 Task: Add an event with the title Marketing Campaign Execution and ROI Analysis, date '2023/12/26', time 7:00 AM to 9:00 AMand add a description: The sales team reviews individual and collective sales performance against set targets and key performance indicators (KPIs). They analyze sales metrics, revenue figures, conversion rates, and other relevant data to evaluate progress and identify areas for improvement. This performance review helps identify successful strategies and areas that require adjustment or additional support._x000D_
_x000D_
, put the event into Blue category . Add location for the event as: 789 Rua Santa Catarina, Porto, Portugal, logged in from the account softage.5@softage.netand send the event invitation to softage.8@softage.net and softage.9@softage.net. Set a reminder for the event 15 minutes before
Action: Mouse moved to (116, 137)
Screenshot: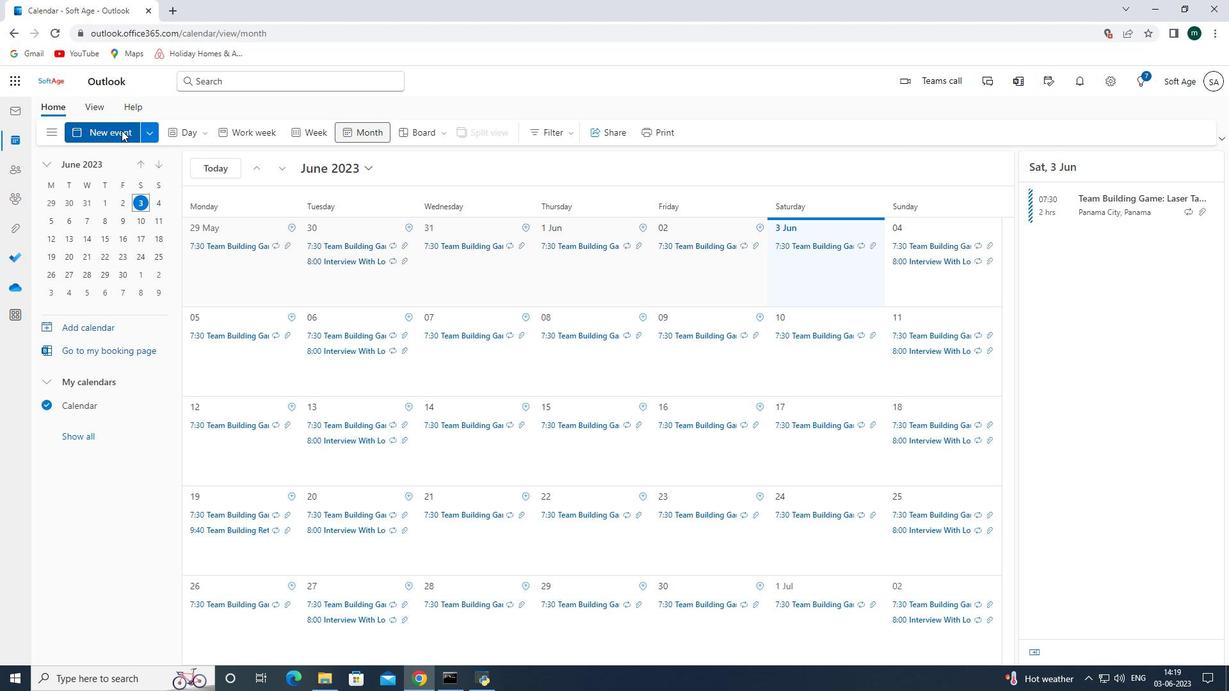 
Action: Mouse pressed left at (116, 137)
Screenshot: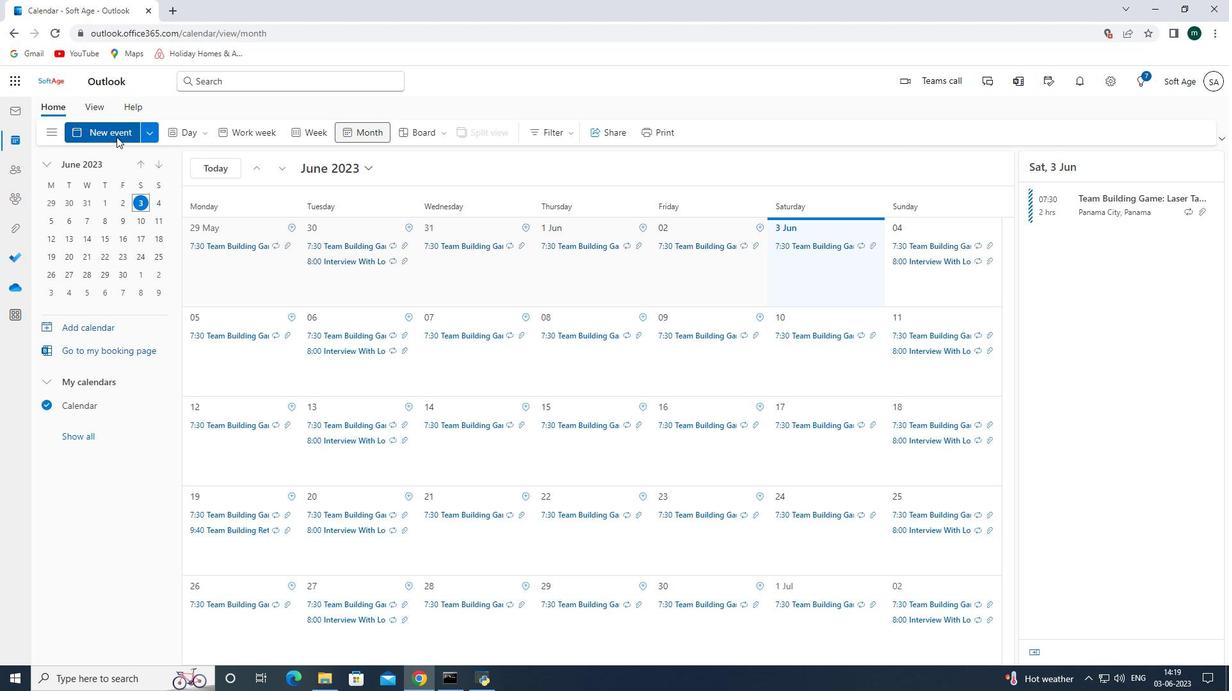 
Action: Mouse moved to (360, 213)
Screenshot: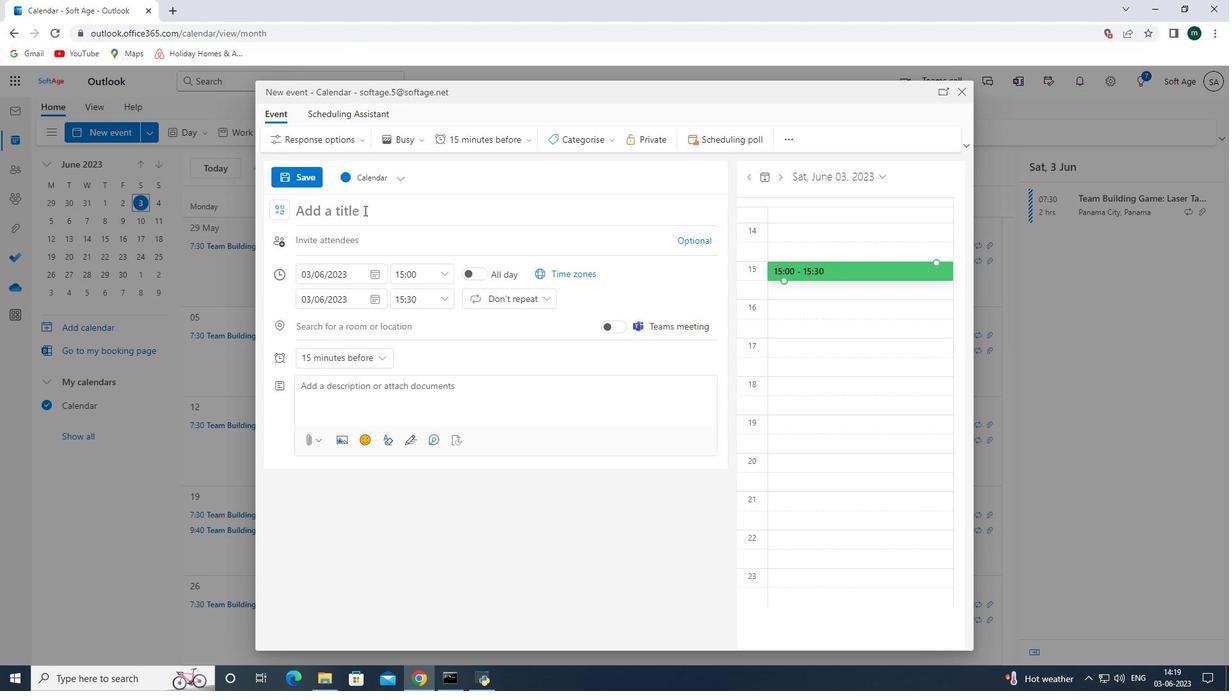 
Action: Mouse pressed left at (360, 213)
Screenshot: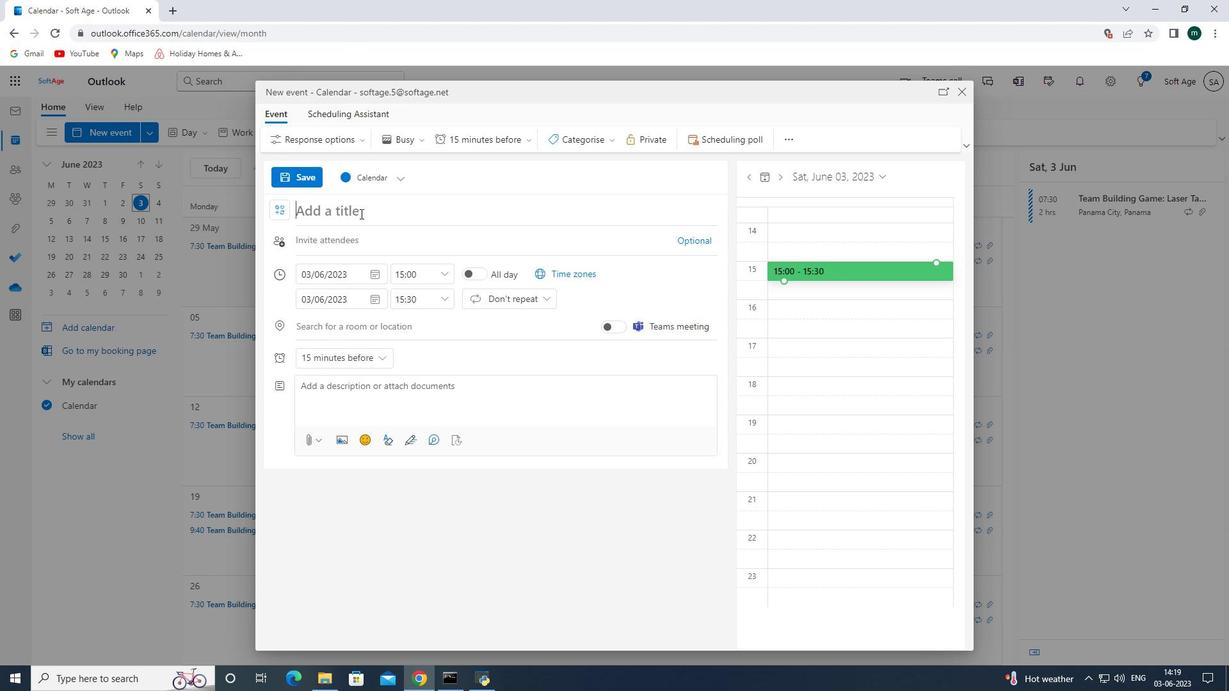 
Action: Key pressed <Key.shift><Key.shift><Key.shift><Key.shift><Key.shift><Key.shift><Key.shift><Key.shift><Key.shift><Key.shift><Key.shift><Key.shift><Key.shift><Key.shift><Key.shift><Key.shift><Key.shift><Key.shift><Key.shift><Key.shift><Key.shift><Key.shift><Key.shift><Key.shift><Key.shift><Key.shift><Key.shift><Key.shift><Key.shift><Key.shift><Key.shift><Key.shift><Key.shift><Key.shift><Key.shift><Key.shift><Key.shift><Key.shift><Key.shift><Key.shift><Key.shift><Key.shift><Key.shift><Key.shift><Key.shift><Key.shift><Key.shift><Key.shift><Key.shift><Key.shift><Key.shift><Key.shift><Key.shift><Key.shift><Key.shift><Key.shift><Key.shift><Key.shift><Key.shift><Key.shift><Key.shift><Key.shift><Key.shift><Key.shift><Key.shift><Key.shift><Key.shift><Key.shift><Key.shift><Key.shift><Key.shift>Marketing<Key.space><Key.shift>Campaign<Key.space><Key.shift><Key.shift><Key.shift><Key.shift><Key.shift><Key.shift><Key.shift><Key.shift><Key.shift><Key.shift>Exc<Key.backspace>ecution<Key.space>and<Key.space><Key.shift><Key.shift><Key.shift><Key.shift><Key.shift><Key.shift><Key.shift><Key.shift><Key.shift><Key.shift><Key.shift><Key.shift><Key.shift>Roi<Key.backspace><Key.backspace><Key.shift>O<Key.shift>I<Key.space><Key.shift><Key.shift><Key.shift><Key.shift><Key.shift><Key.shift><Key.shift><Key.shift><Key.shift><Key.shift><Key.shift><Key.shift><Key.shift><Key.shift><Key.shift><Key.shift><Key.shift><Key.shift><Key.shift><Key.shift><Key.shift><Key.shift><Key.shift><Key.shift><Key.shift><Key.shift><Key.shift><Key.shift><Key.shift><Key.shift><Key.shift>Analyis<Key.space><Key.left><Key.left><Key.left>s<Key.right><Key.right><Key.right><Key.right><Key.right><Key.right><Key.right><Key.right><Key.right><Key.right><Key.right>
Screenshot: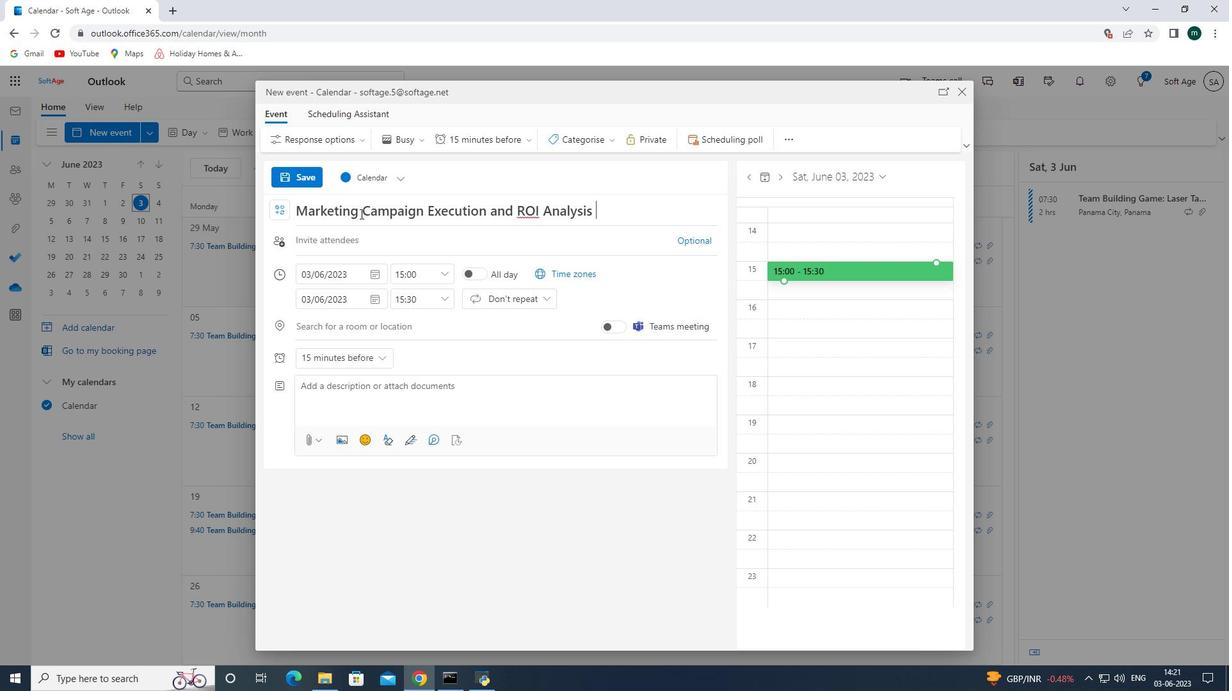 
Action: Mouse moved to (372, 276)
Screenshot: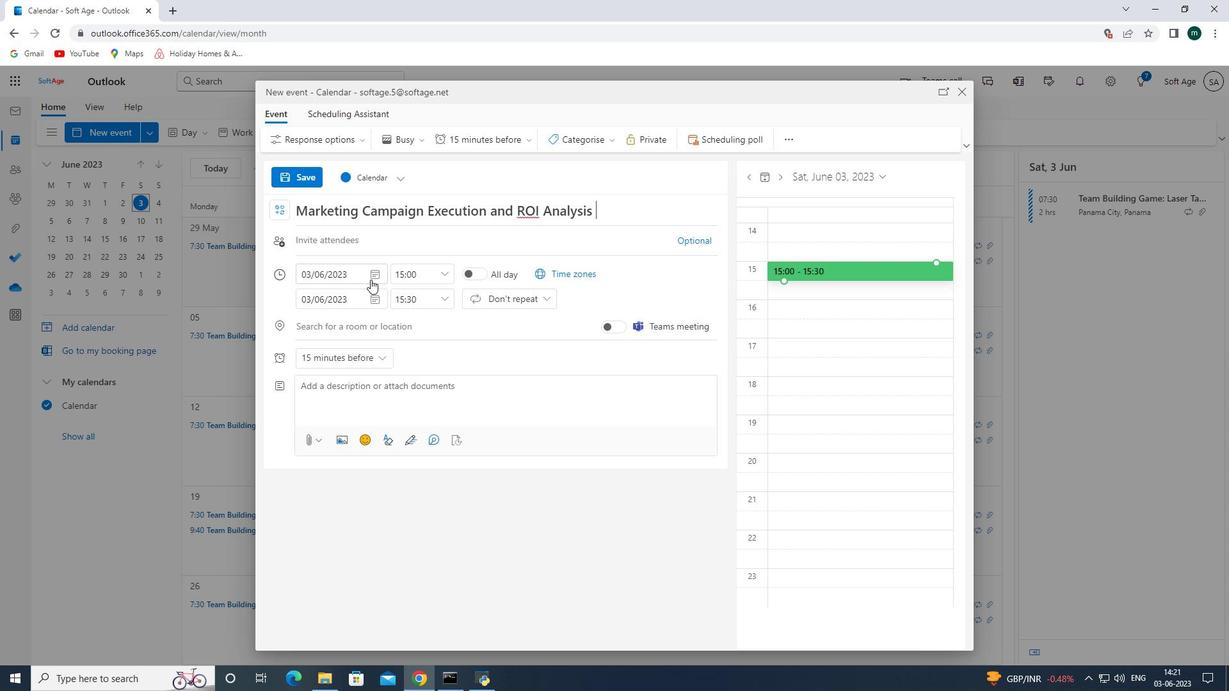
Action: Mouse pressed left at (372, 276)
Screenshot: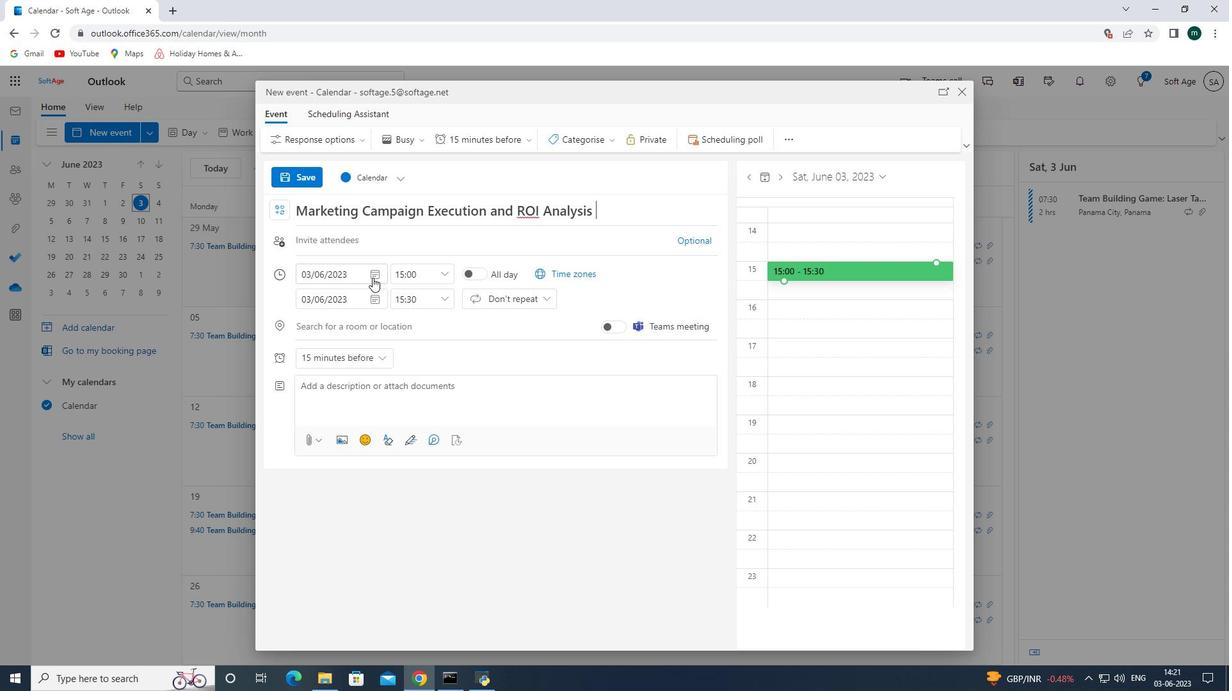 
Action: Mouse moved to (419, 304)
Screenshot: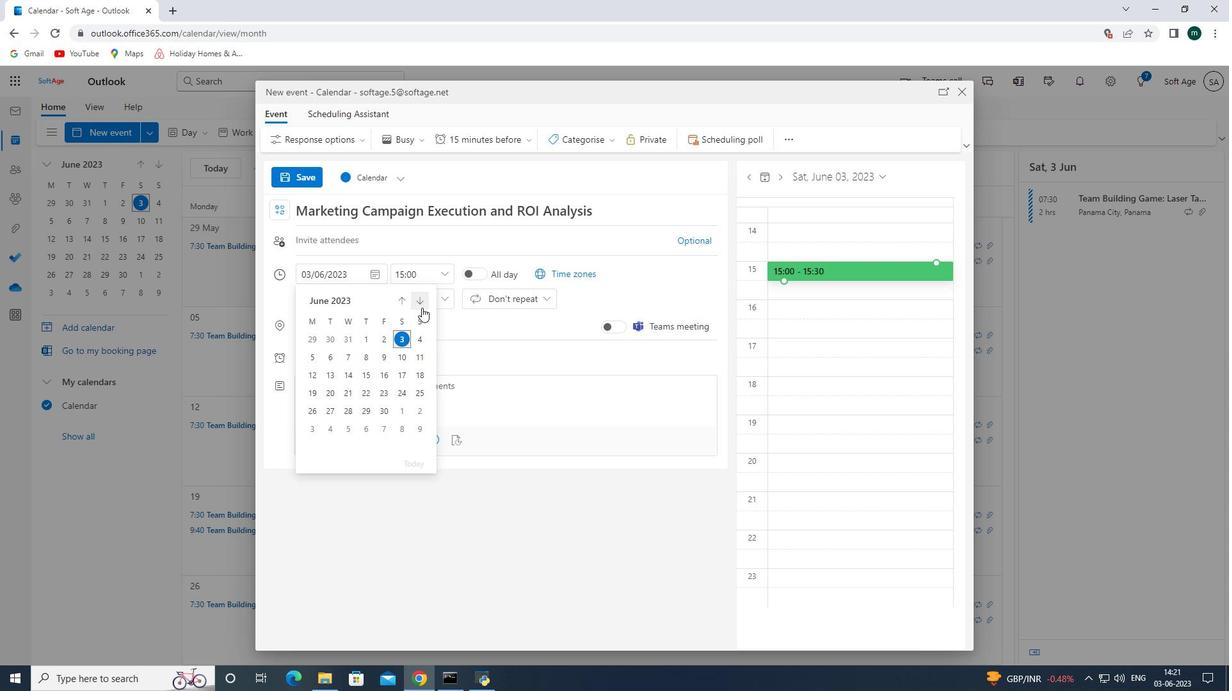 
Action: Mouse pressed left at (419, 304)
Screenshot: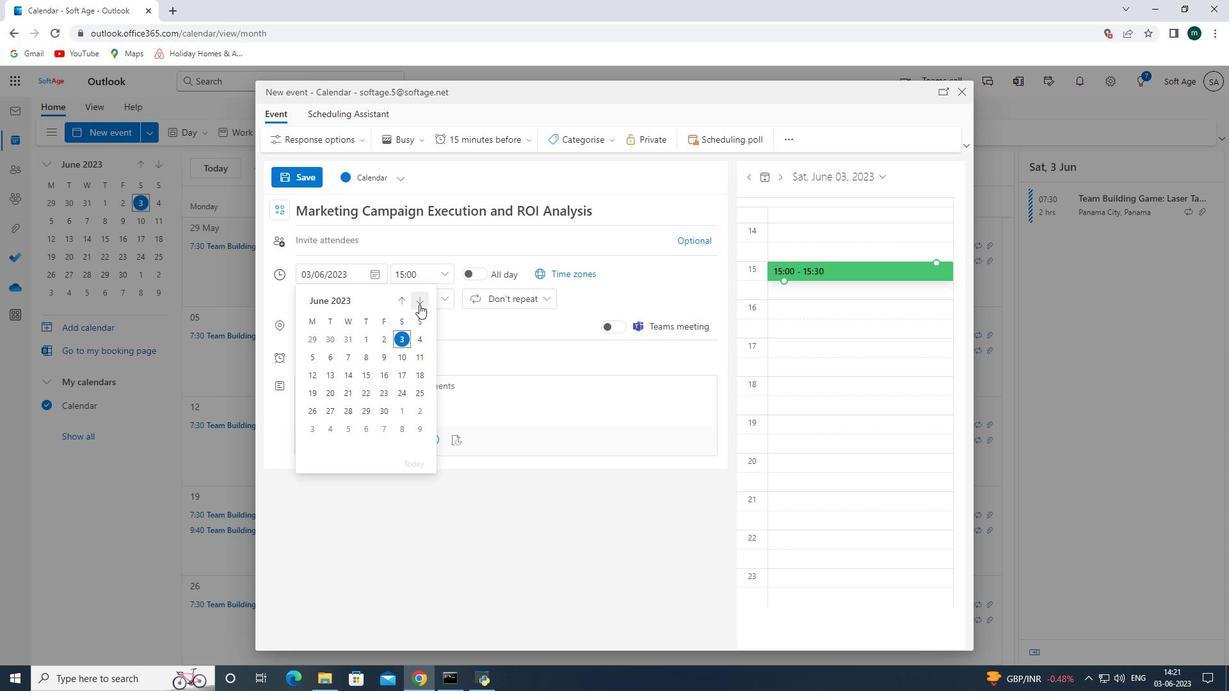 
Action: Mouse pressed left at (419, 304)
Screenshot: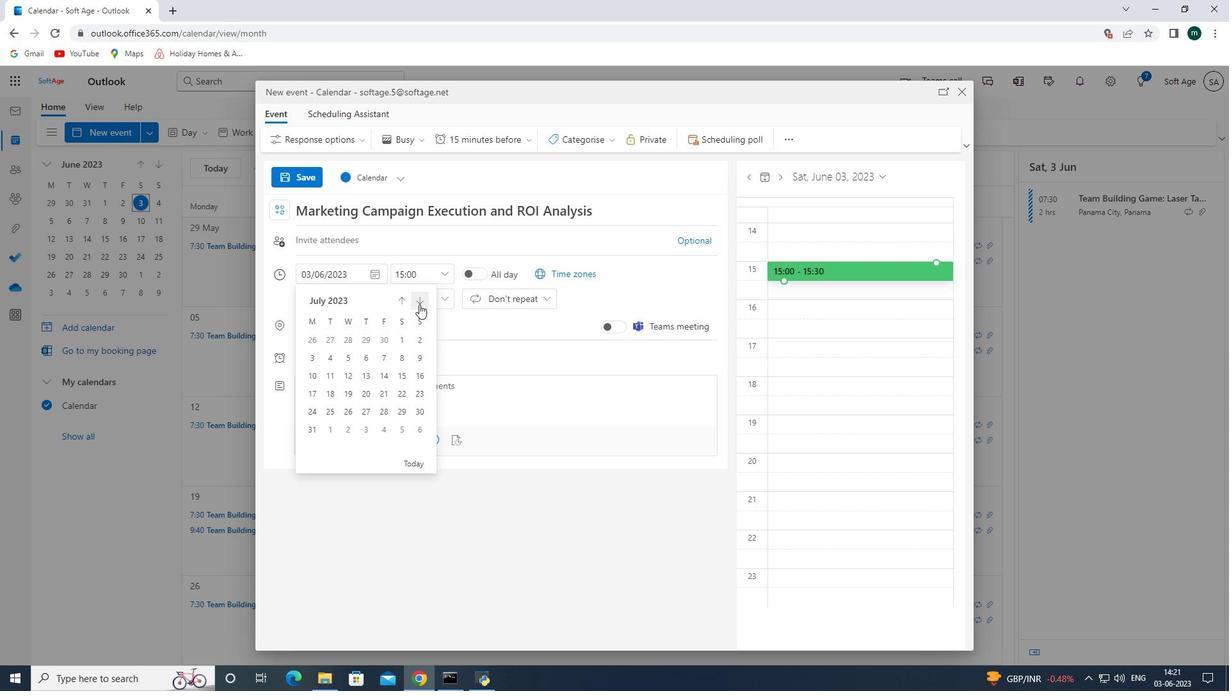 
Action: Mouse pressed left at (419, 304)
Screenshot: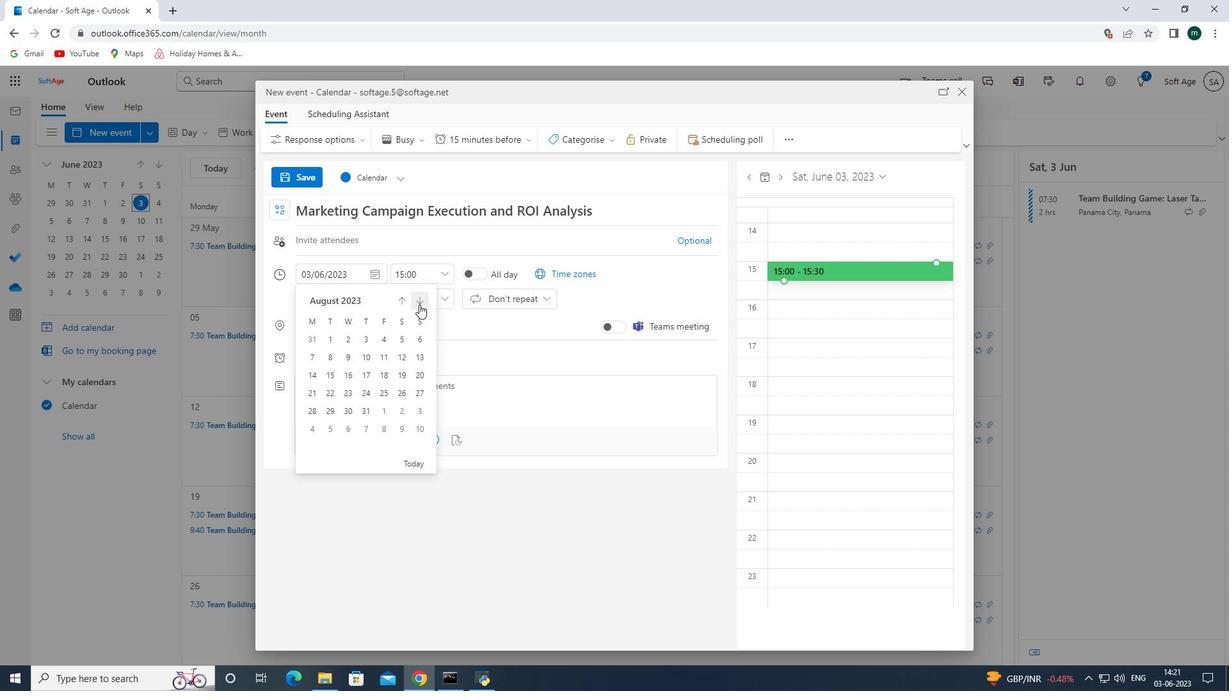 
Action: Mouse pressed left at (419, 304)
Screenshot: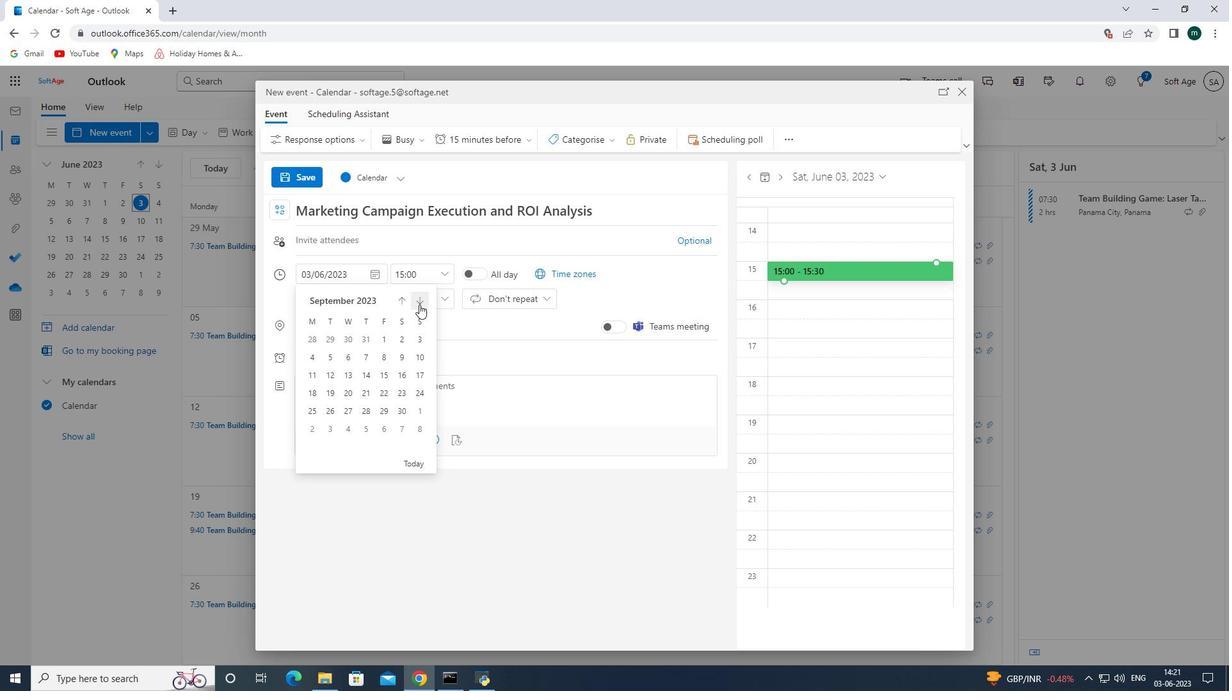 
Action: Mouse pressed left at (419, 304)
Screenshot: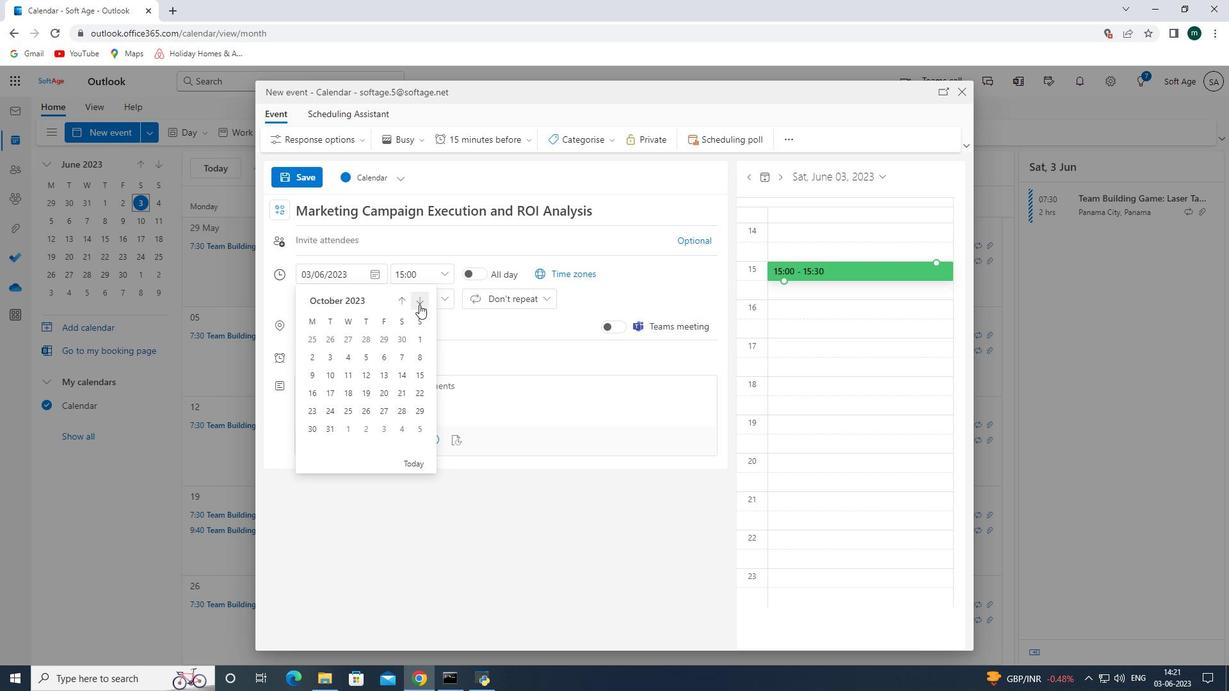 
Action: Mouse pressed left at (419, 304)
Screenshot: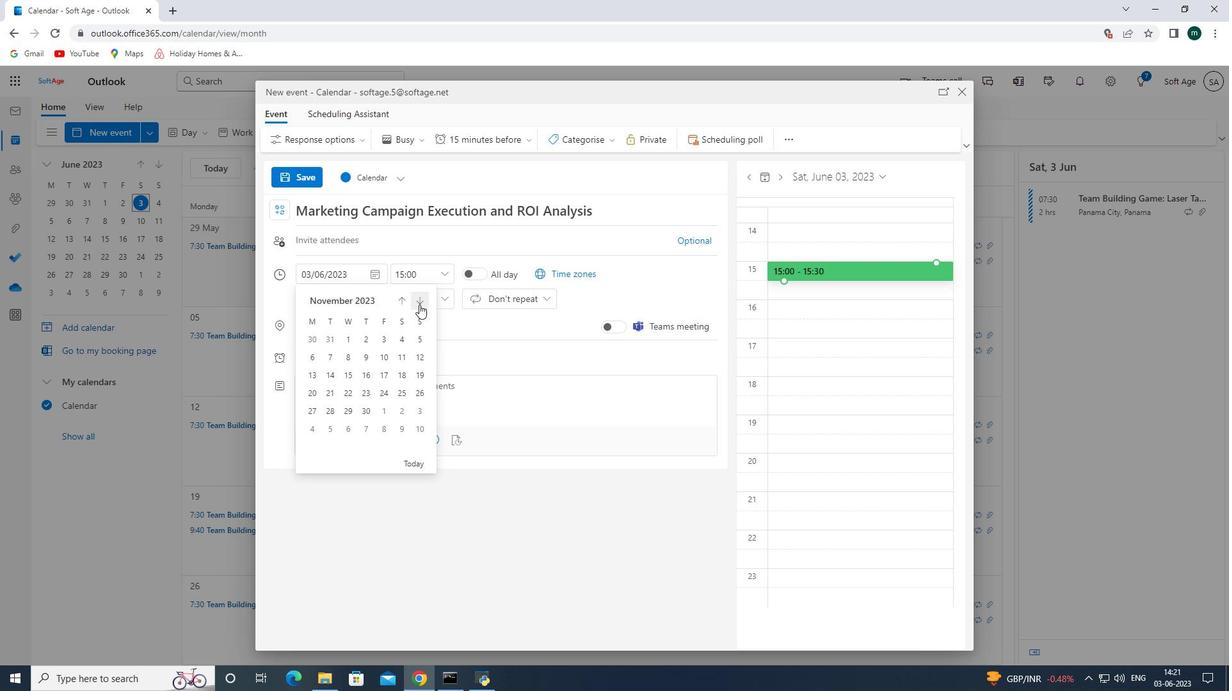 
Action: Mouse moved to (330, 410)
Screenshot: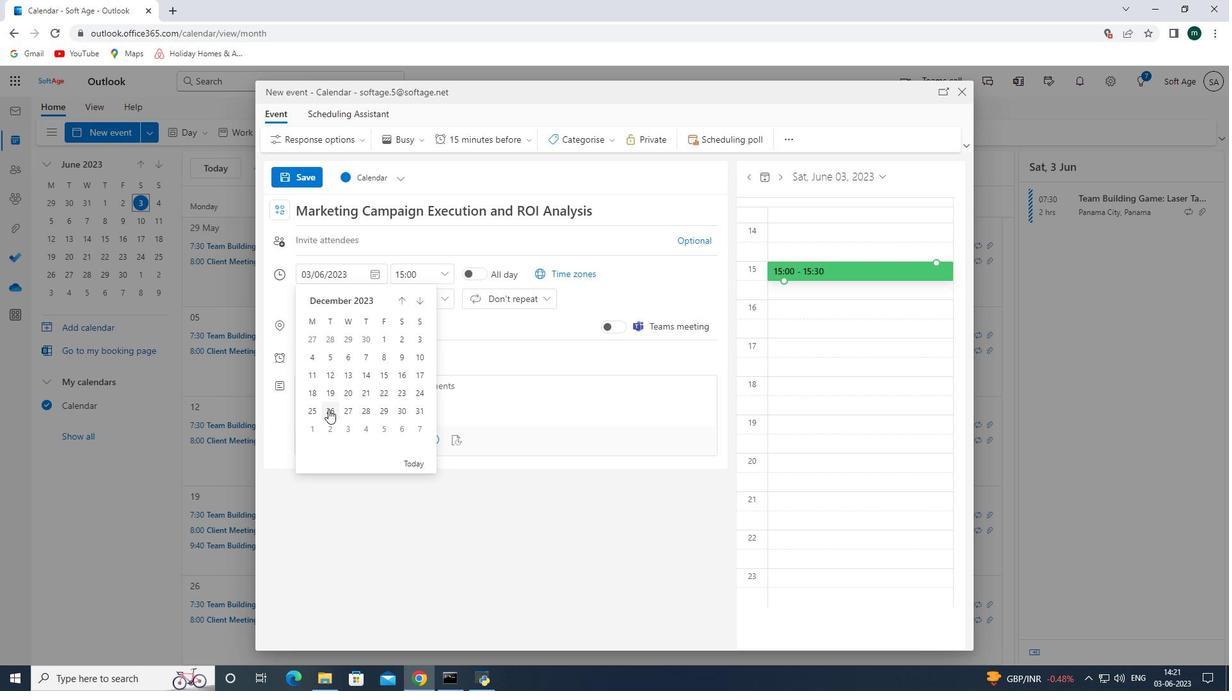 
Action: Mouse pressed left at (330, 410)
Screenshot: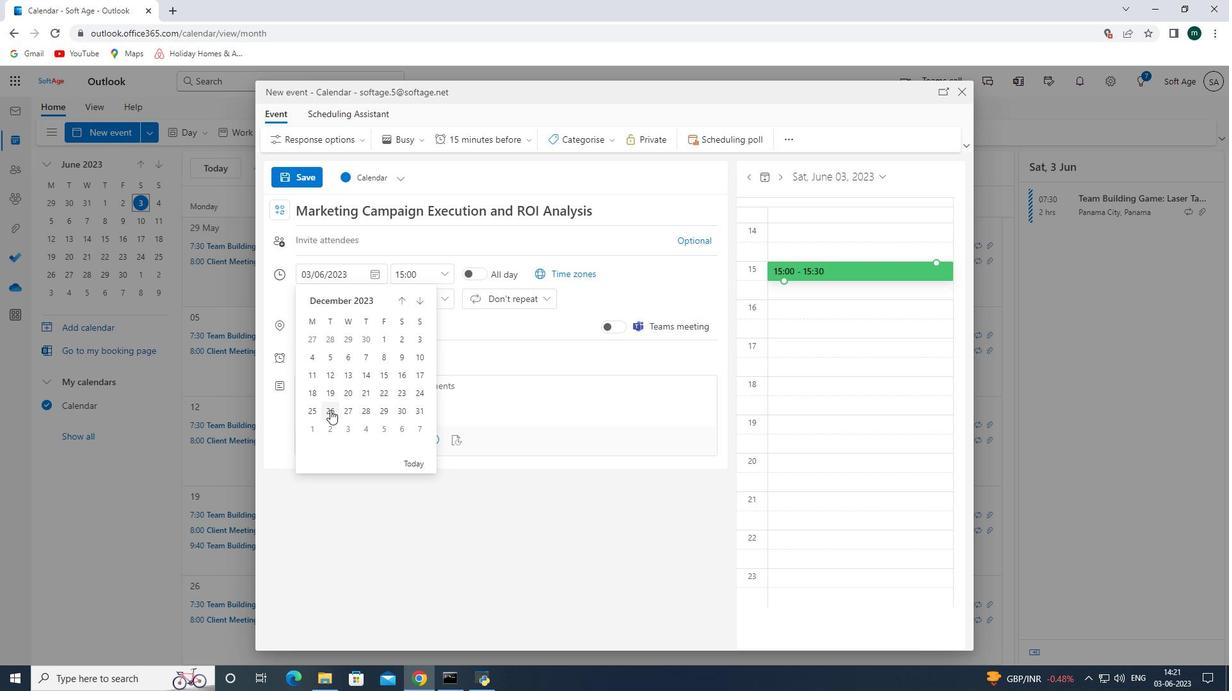 
Action: Mouse moved to (442, 274)
Screenshot: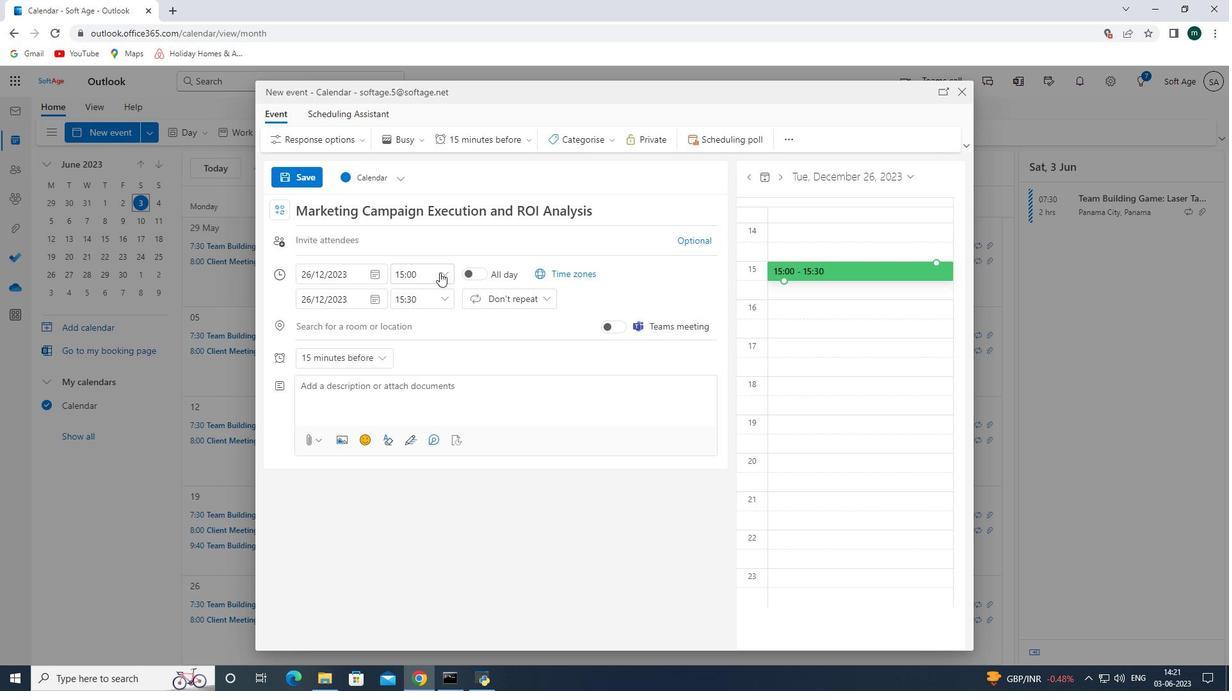 
Action: Mouse pressed left at (442, 274)
Screenshot: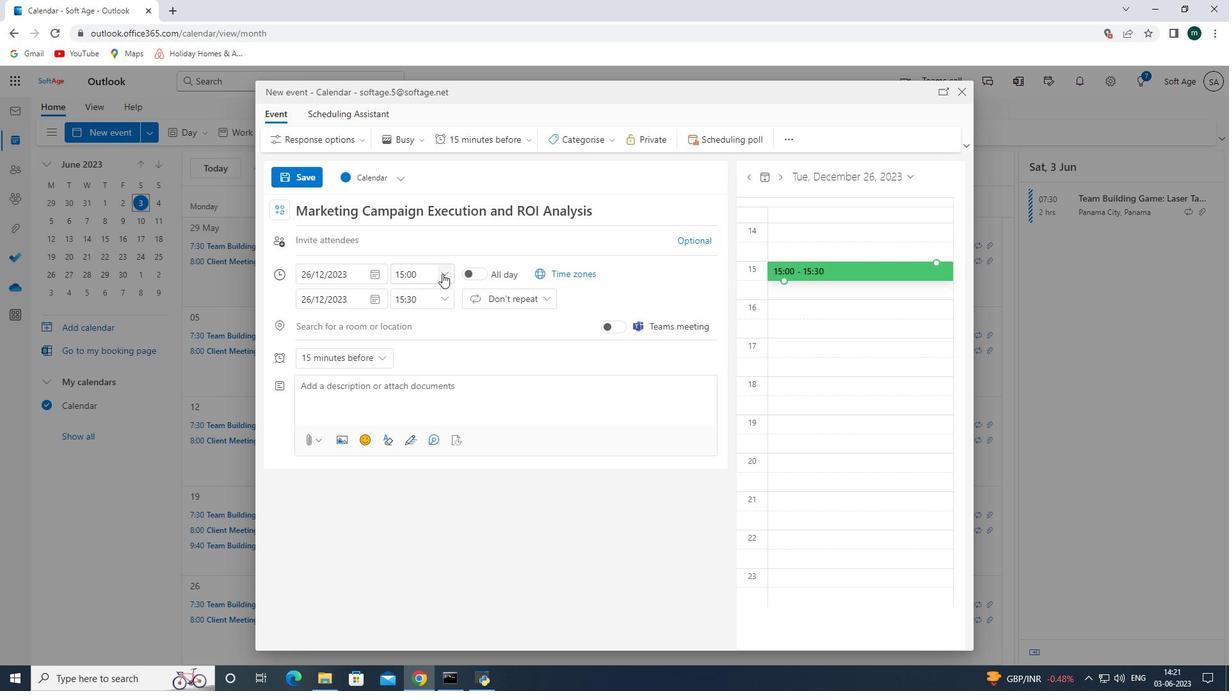 
Action: Mouse moved to (421, 327)
Screenshot: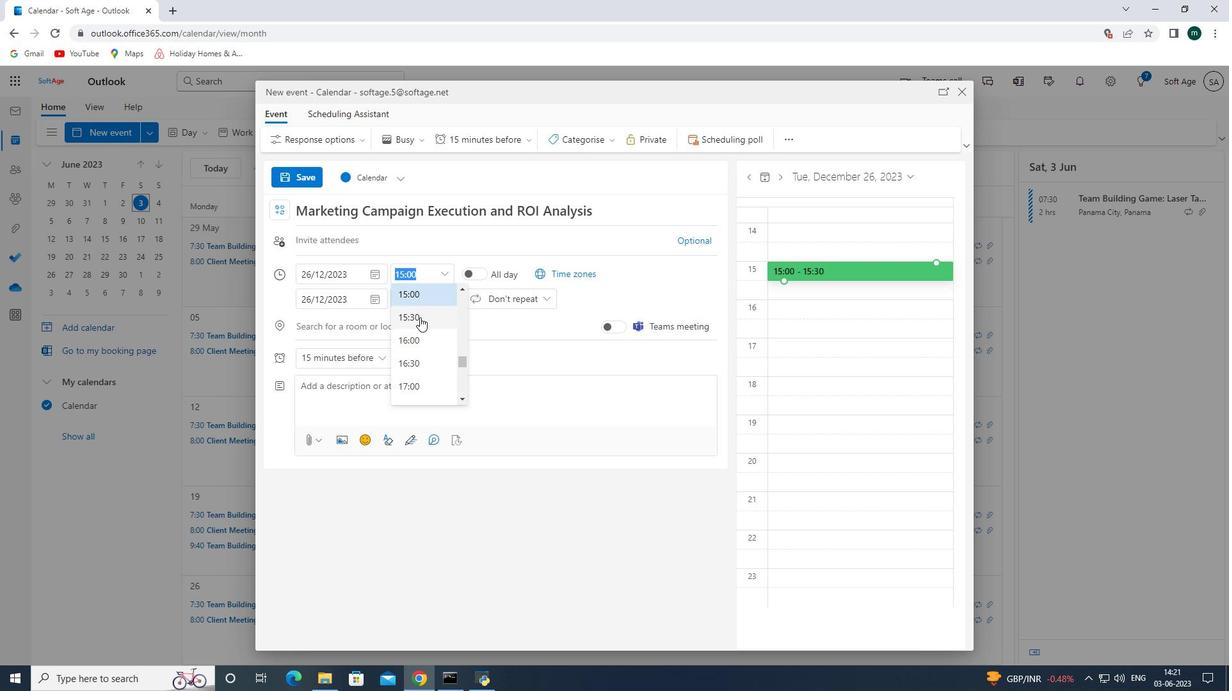 
Action: Mouse scrolled (421, 327) with delta (0, 0)
Screenshot: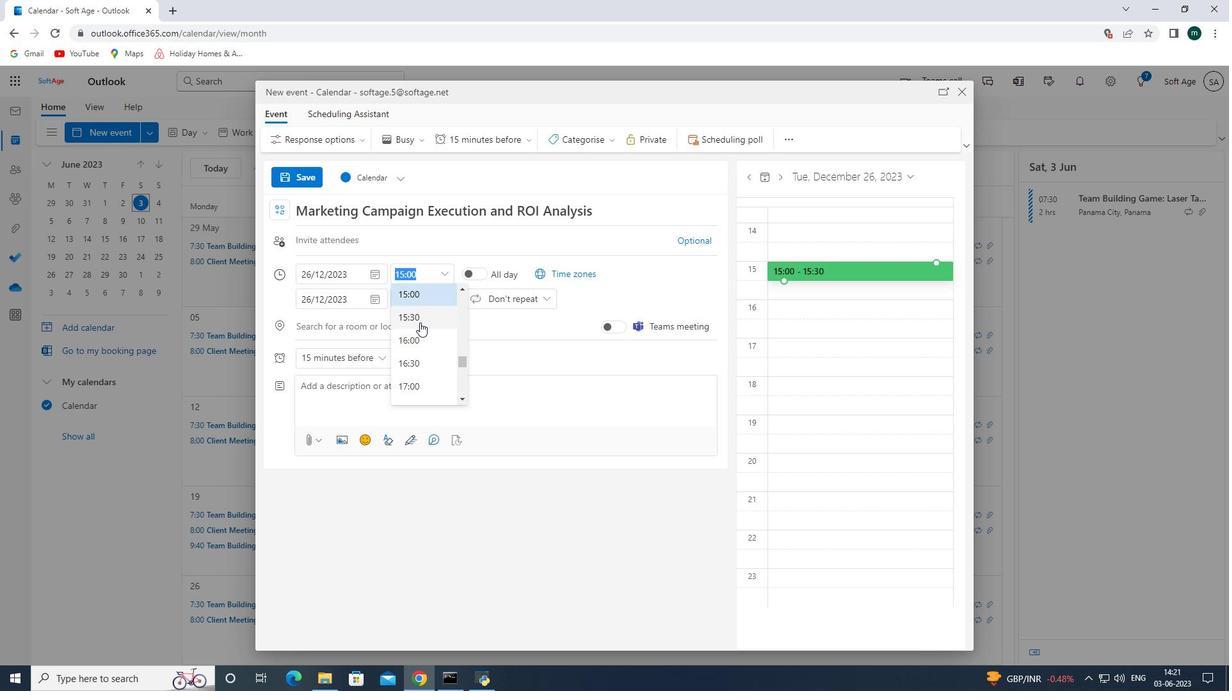 
Action: Mouse scrolled (421, 327) with delta (0, 0)
Screenshot: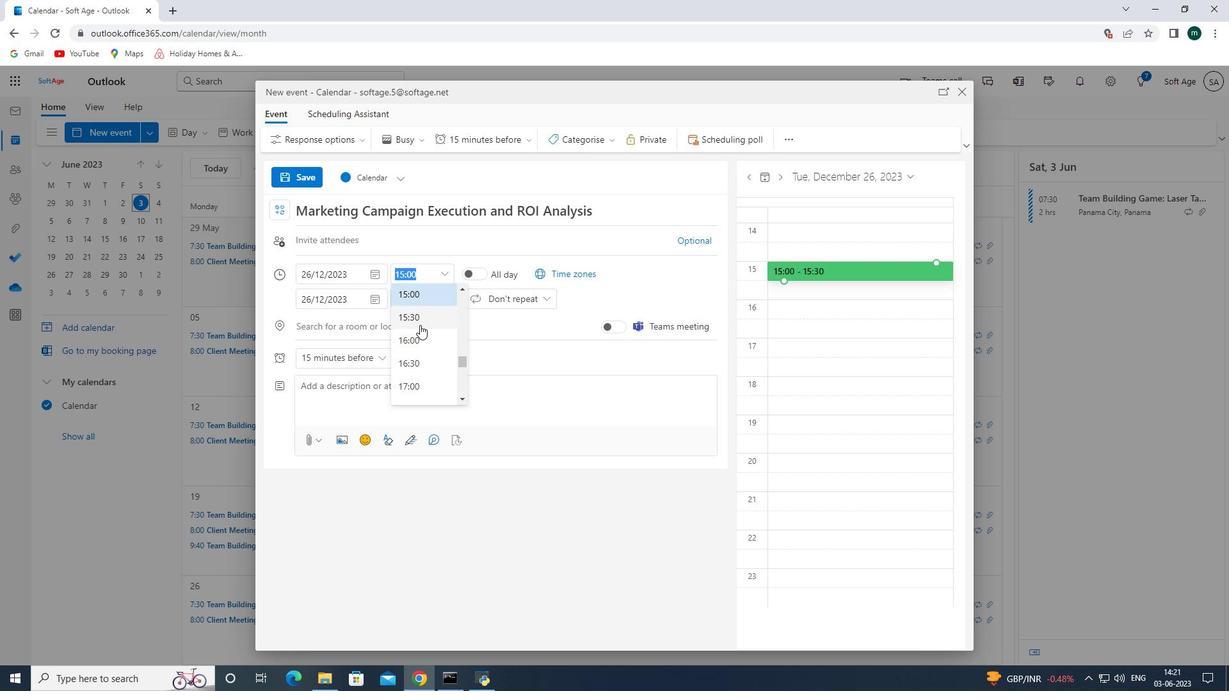 
Action: Mouse scrolled (421, 327) with delta (0, 0)
Screenshot: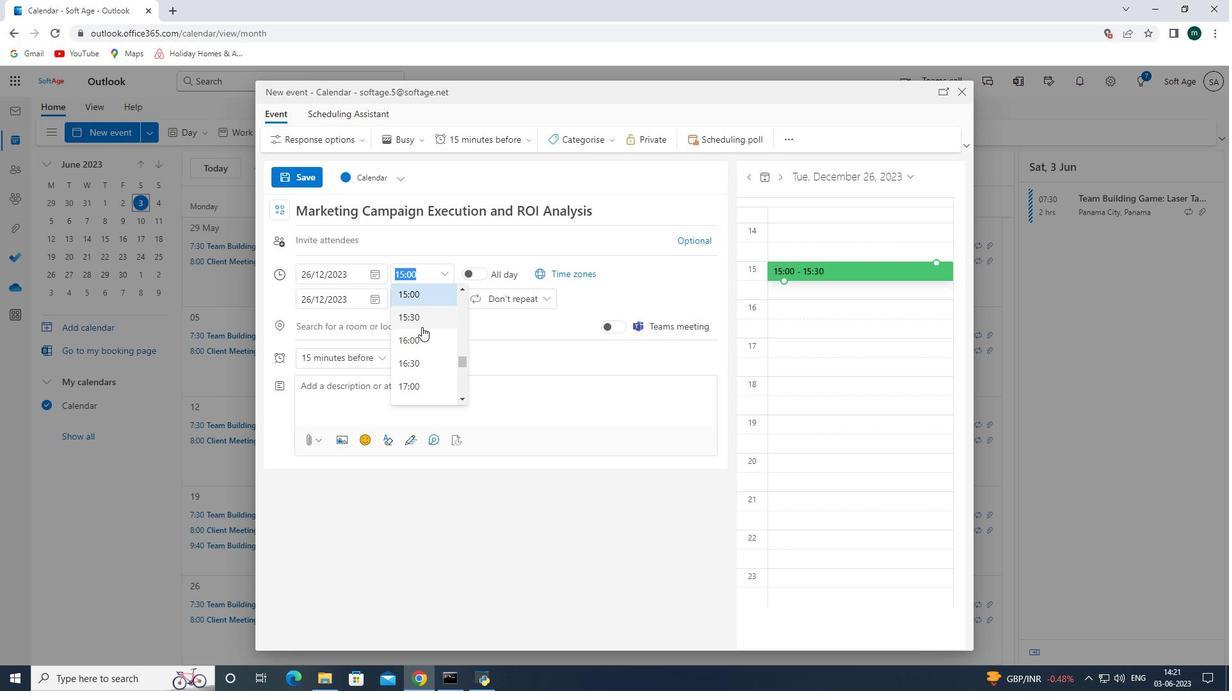 
Action: Mouse scrolled (421, 327) with delta (0, 0)
Screenshot: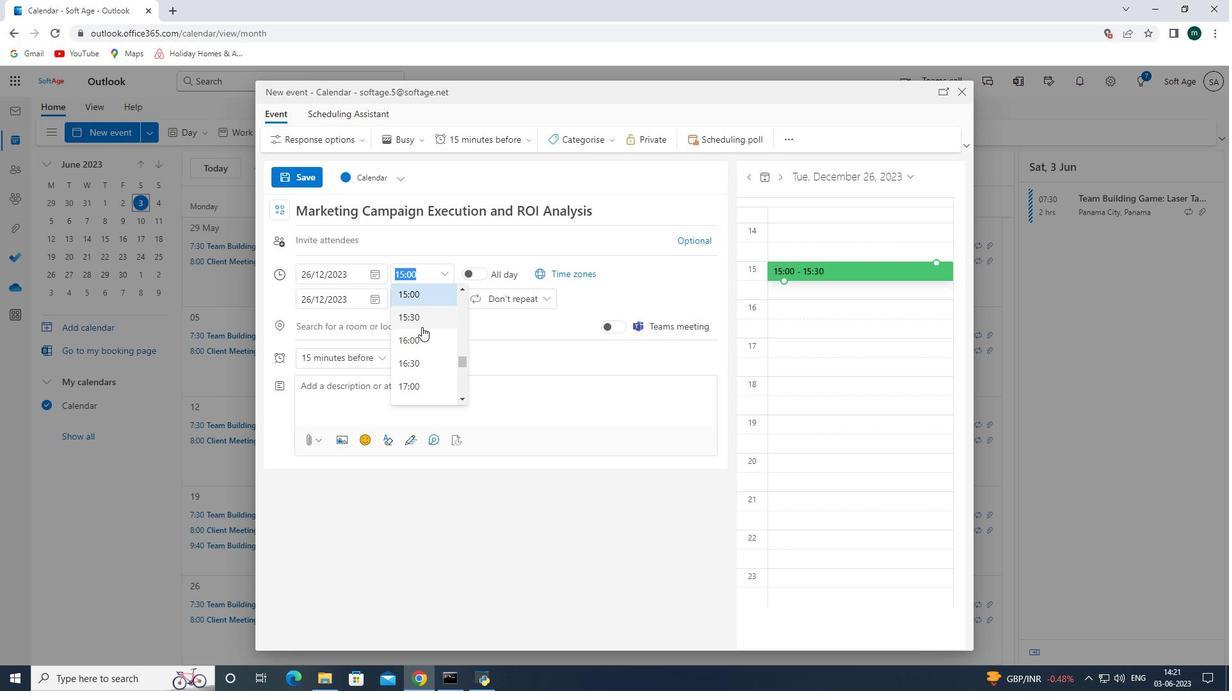 
Action: Mouse scrolled (421, 327) with delta (0, 0)
Screenshot: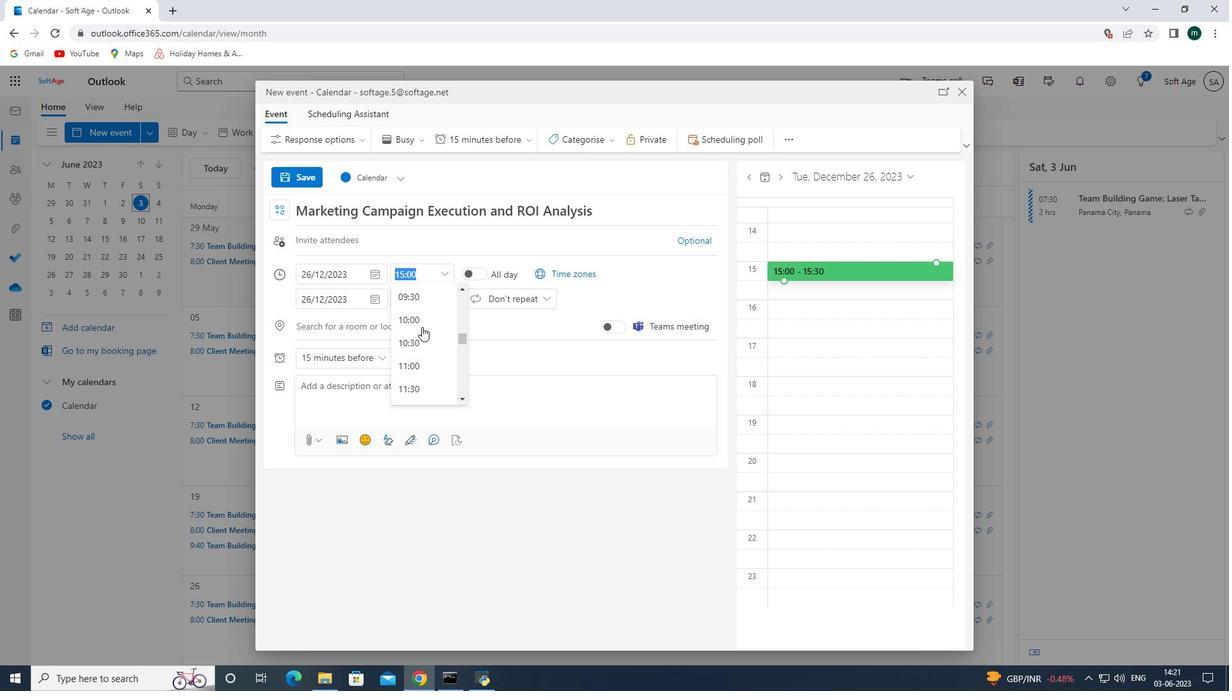 
Action: Mouse scrolled (421, 327) with delta (0, 0)
Screenshot: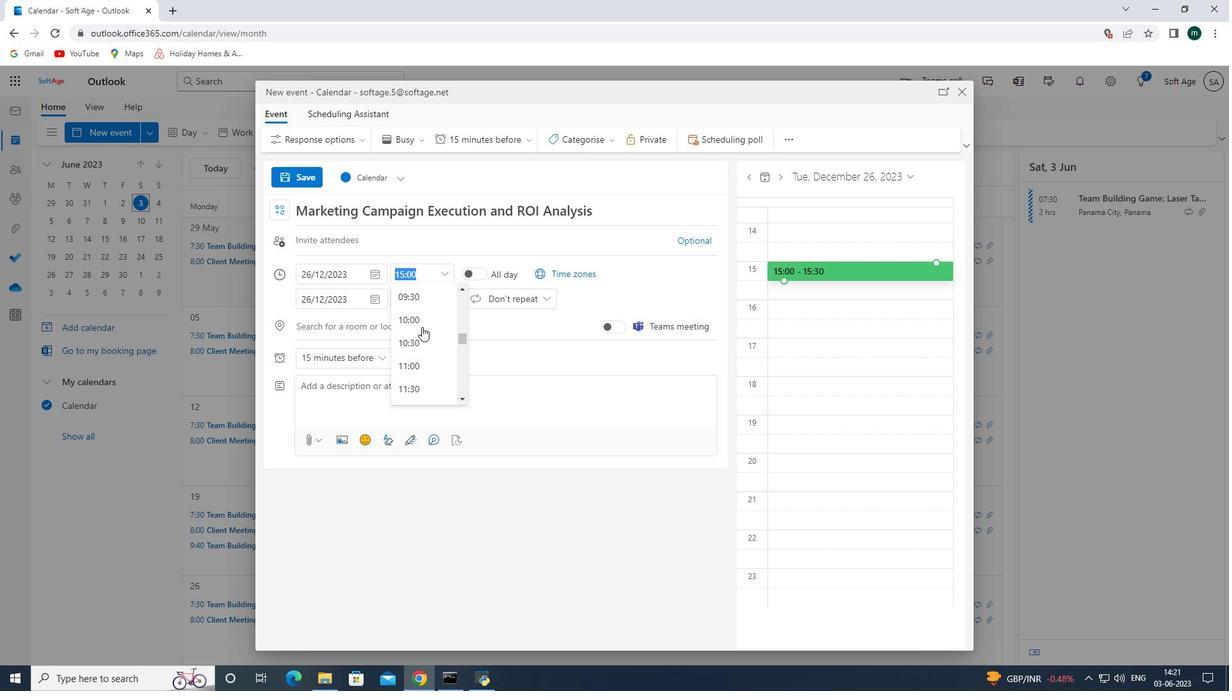 
Action: Mouse scrolled (421, 327) with delta (0, 0)
Screenshot: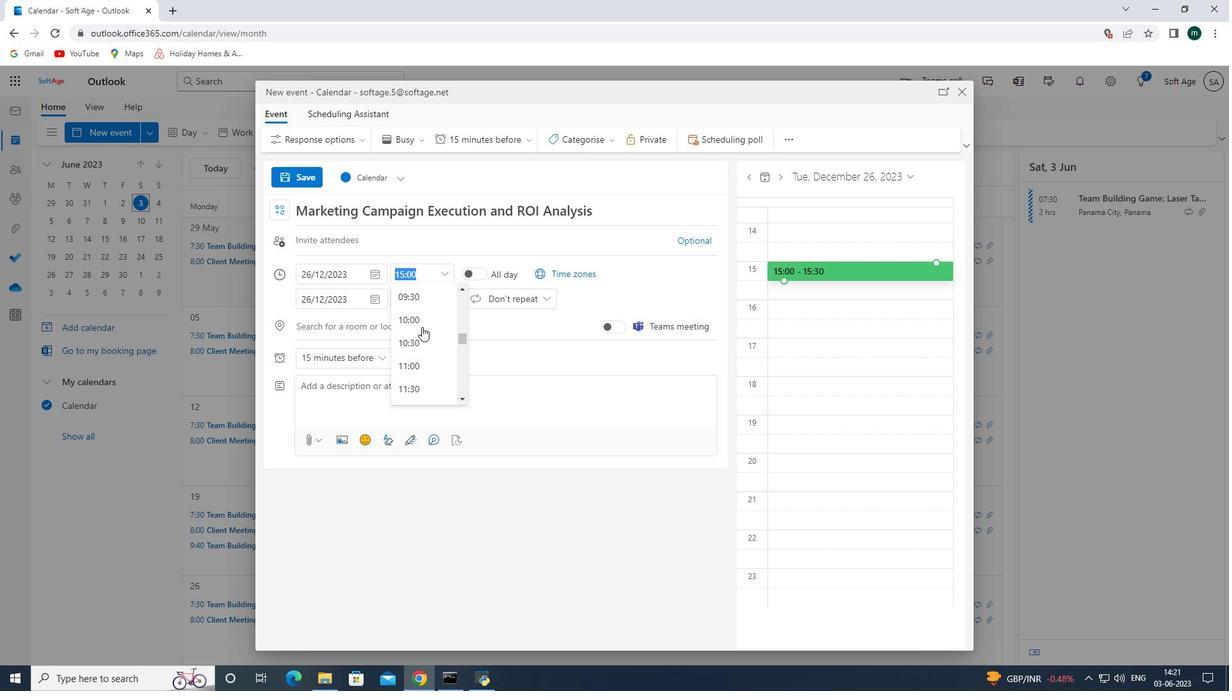 
Action: Mouse scrolled (421, 327) with delta (0, 0)
Screenshot: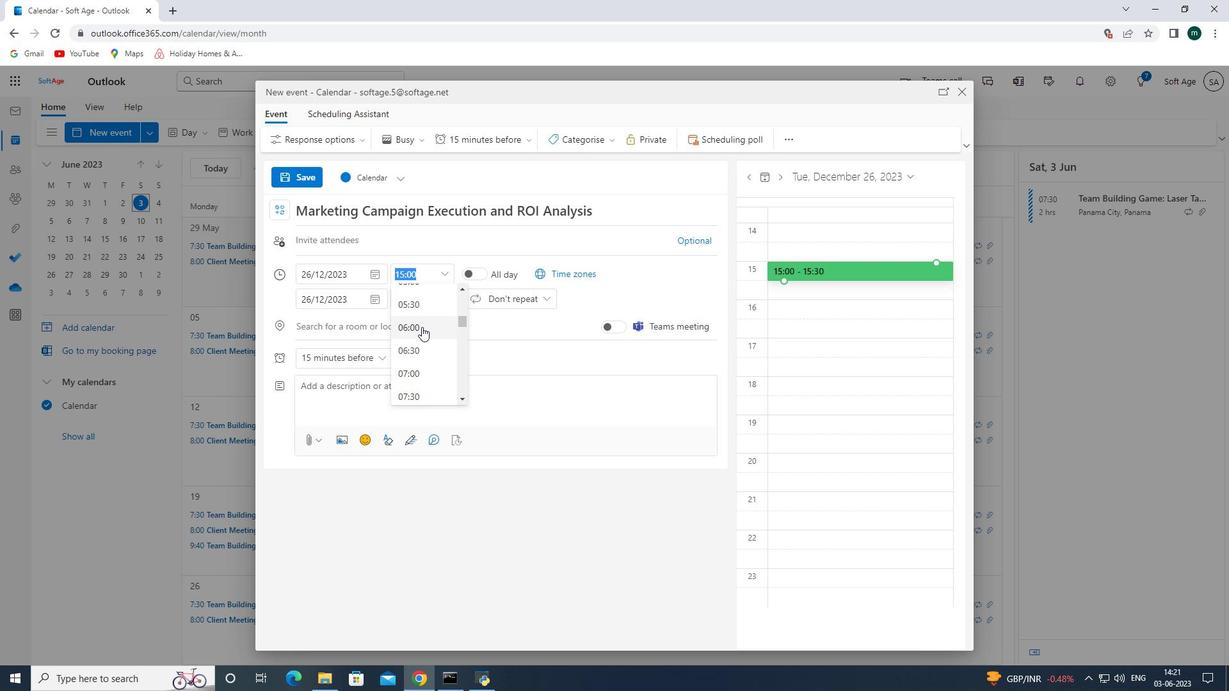 
Action: Mouse scrolled (421, 327) with delta (0, 0)
Screenshot: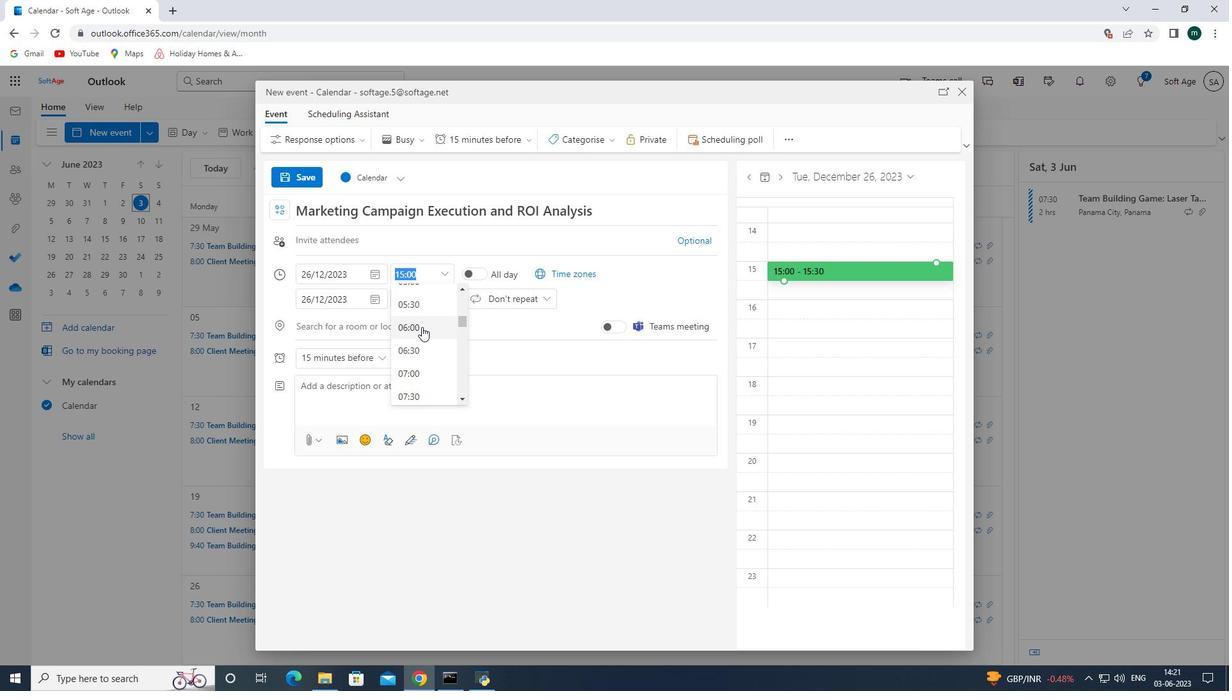 
Action: Mouse moved to (414, 327)
Screenshot: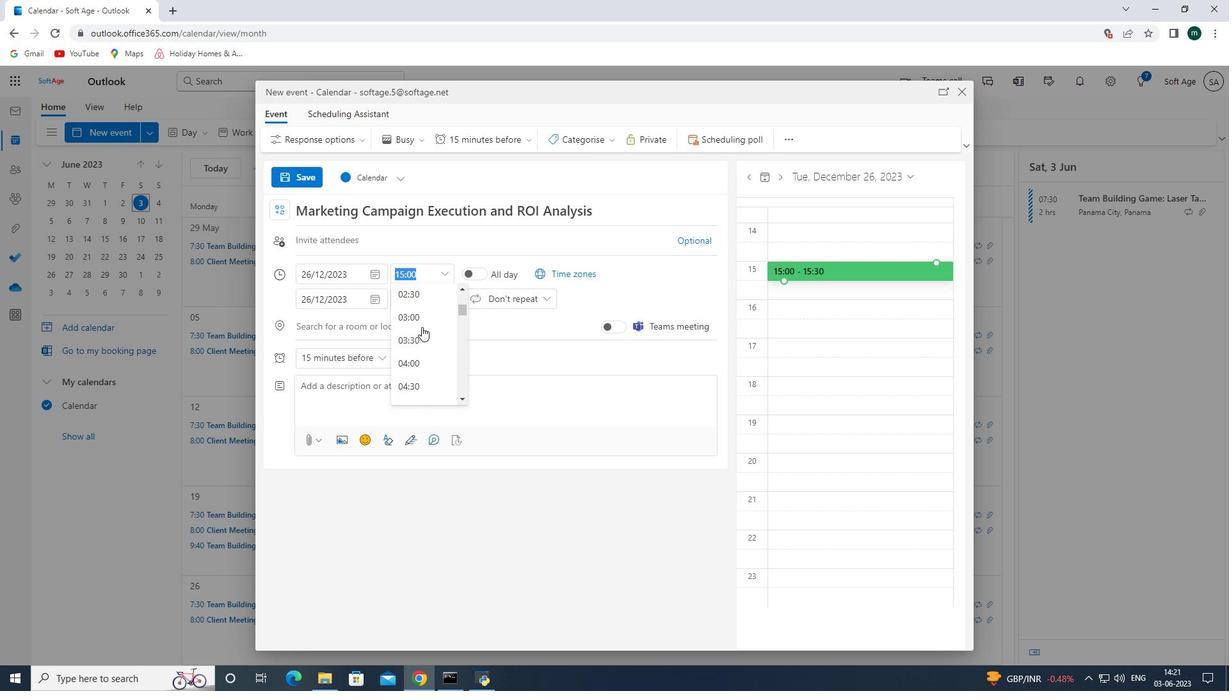 
Action: Mouse scrolled (414, 326) with delta (0, 0)
Screenshot: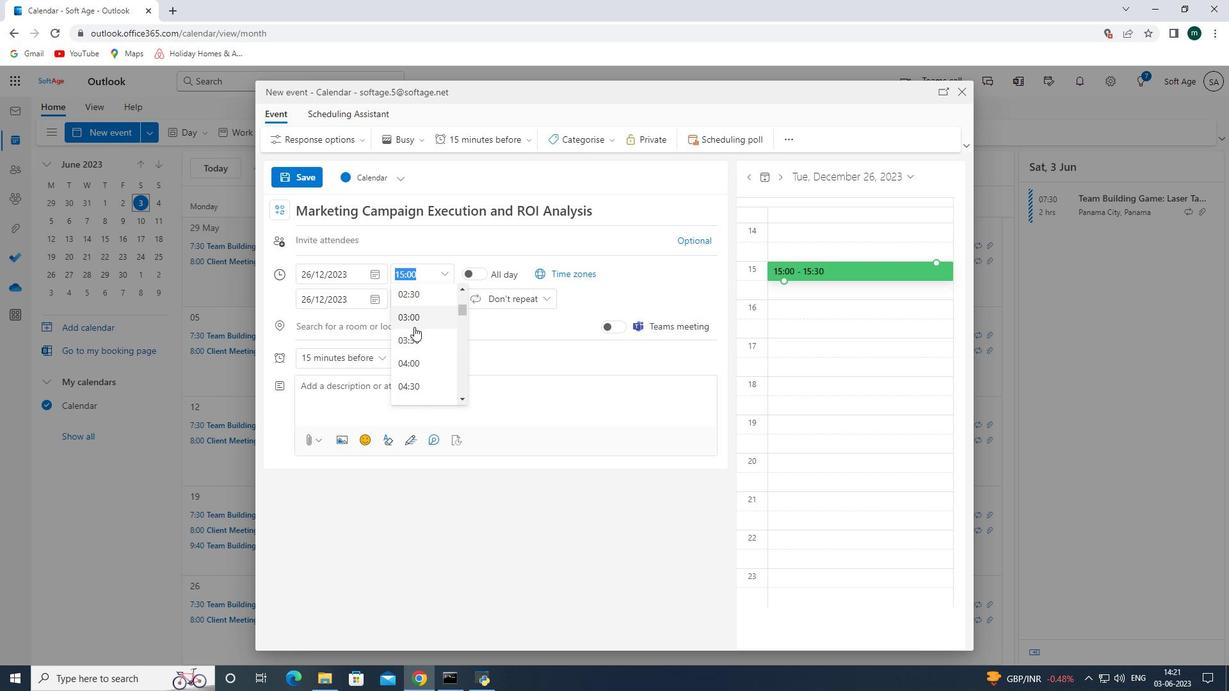 
Action: Mouse scrolled (414, 326) with delta (0, 0)
Screenshot: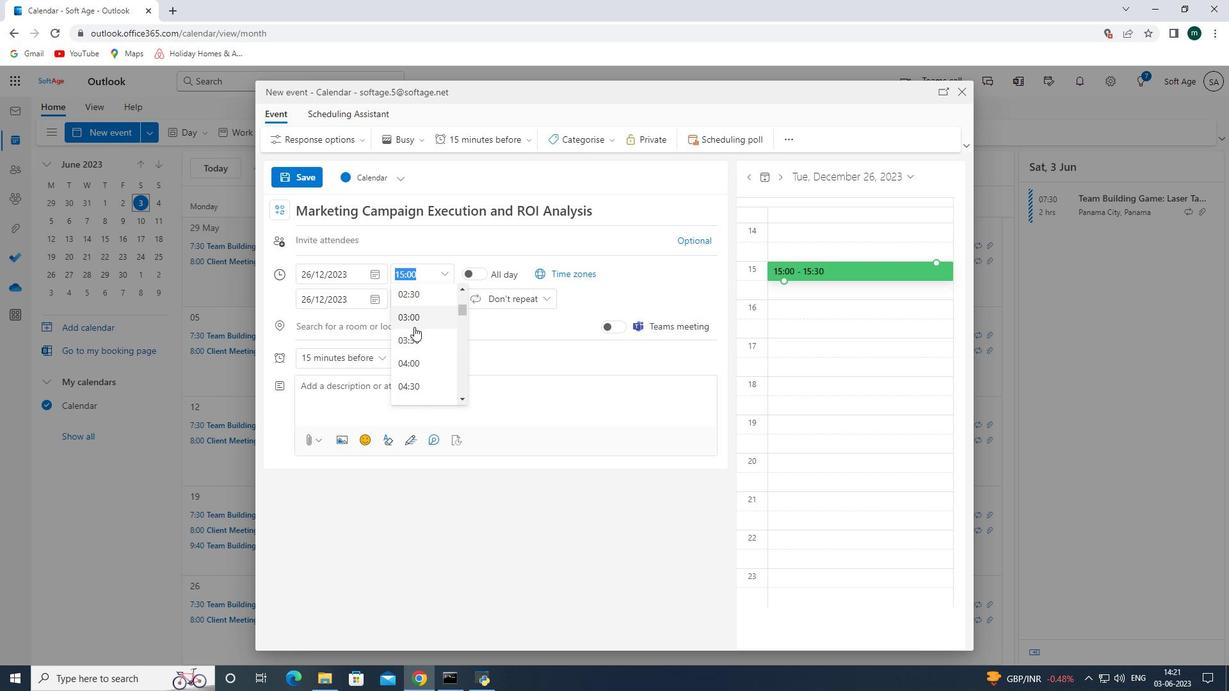 
Action: Mouse scrolled (414, 326) with delta (0, 0)
Screenshot: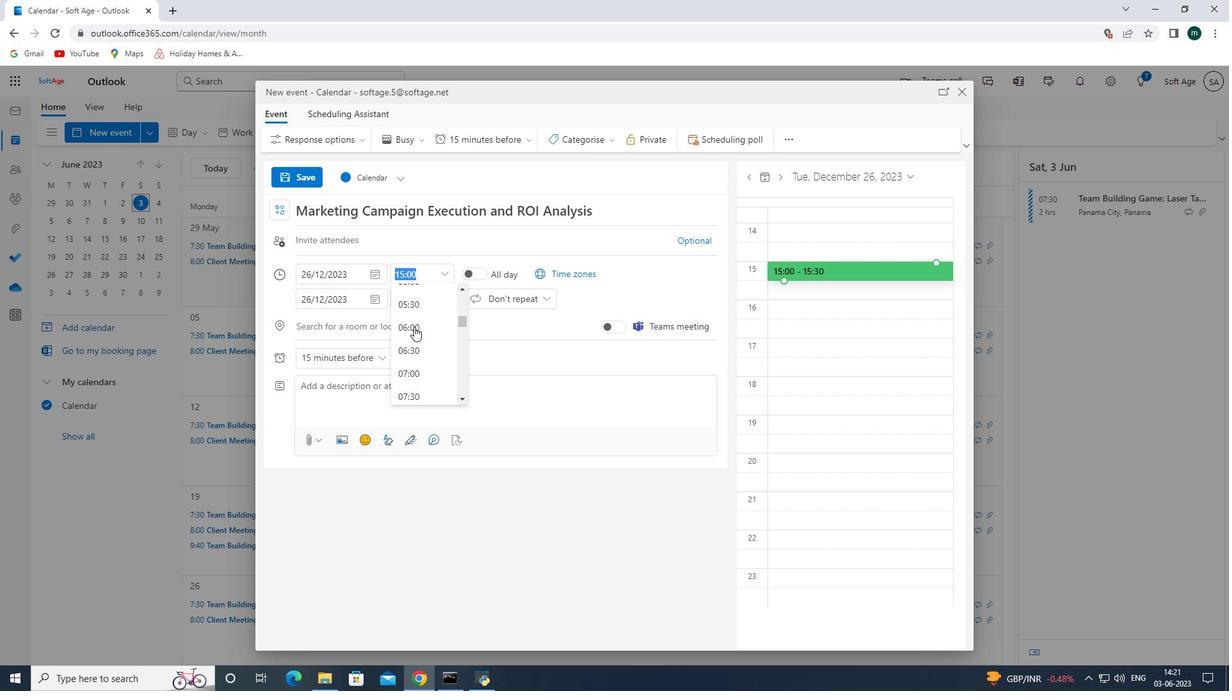 
Action: Mouse moved to (413, 309)
Screenshot: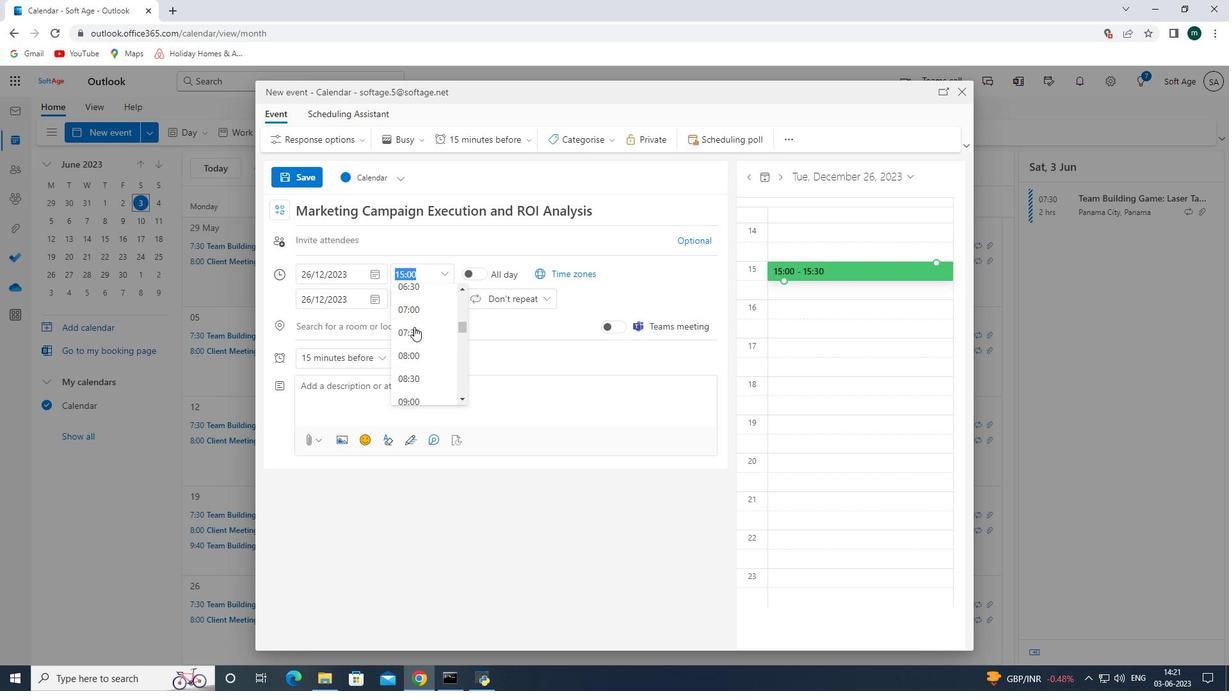 
Action: Mouse pressed left at (413, 309)
Screenshot: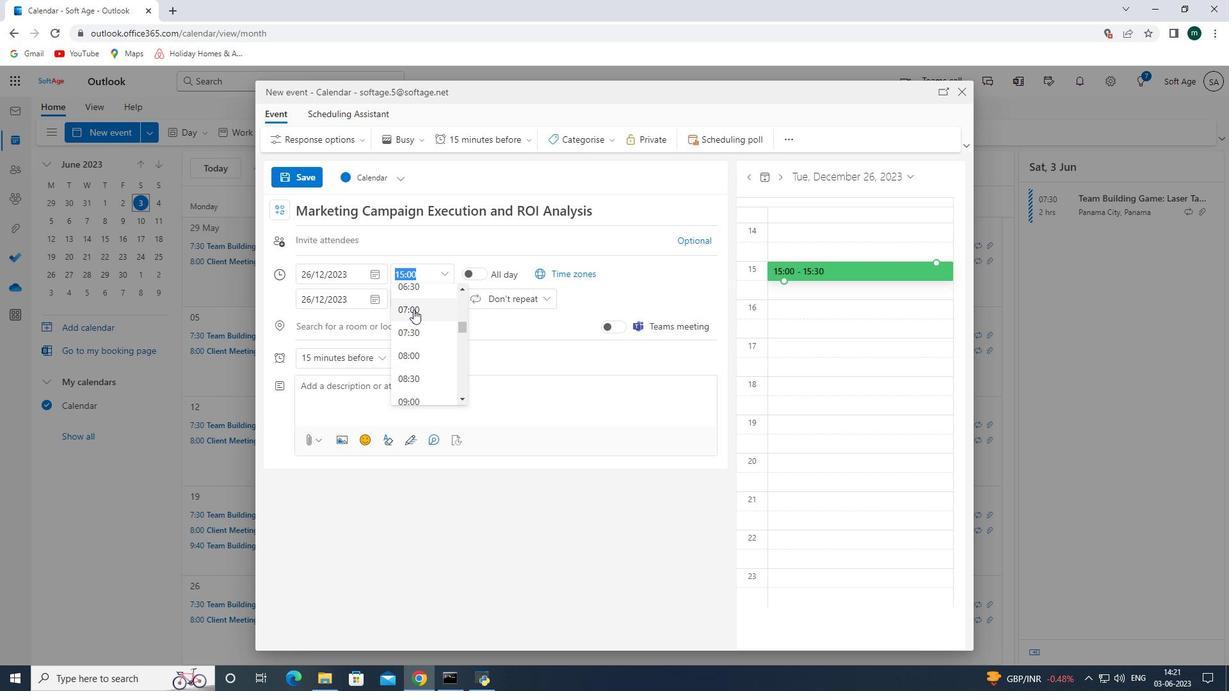 
Action: Mouse moved to (446, 295)
Screenshot: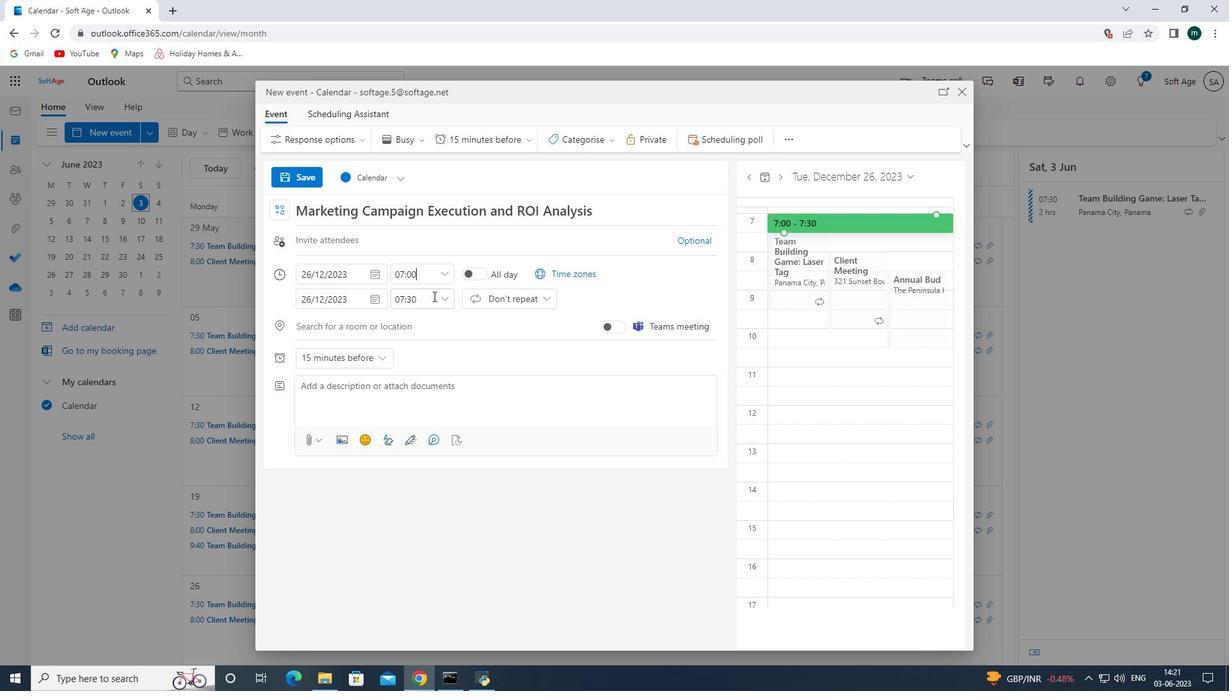 
Action: Mouse pressed left at (446, 295)
Screenshot: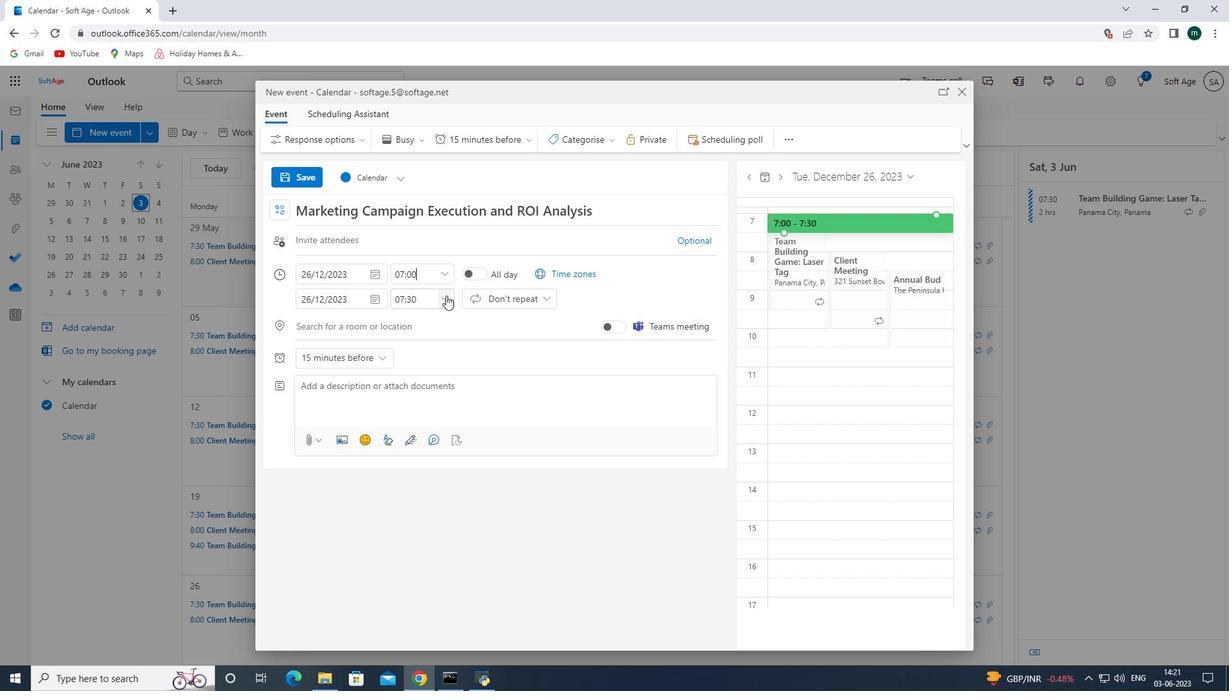 
Action: Mouse moved to (418, 392)
Screenshot: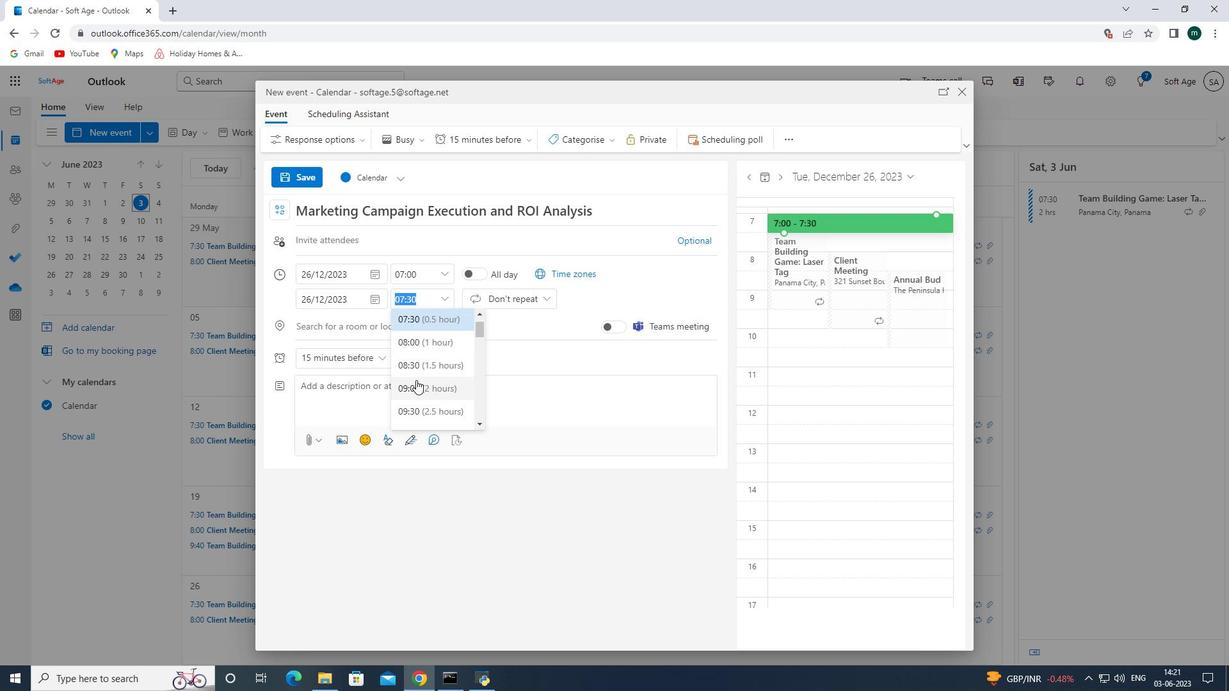 
Action: Mouse pressed left at (418, 392)
Screenshot: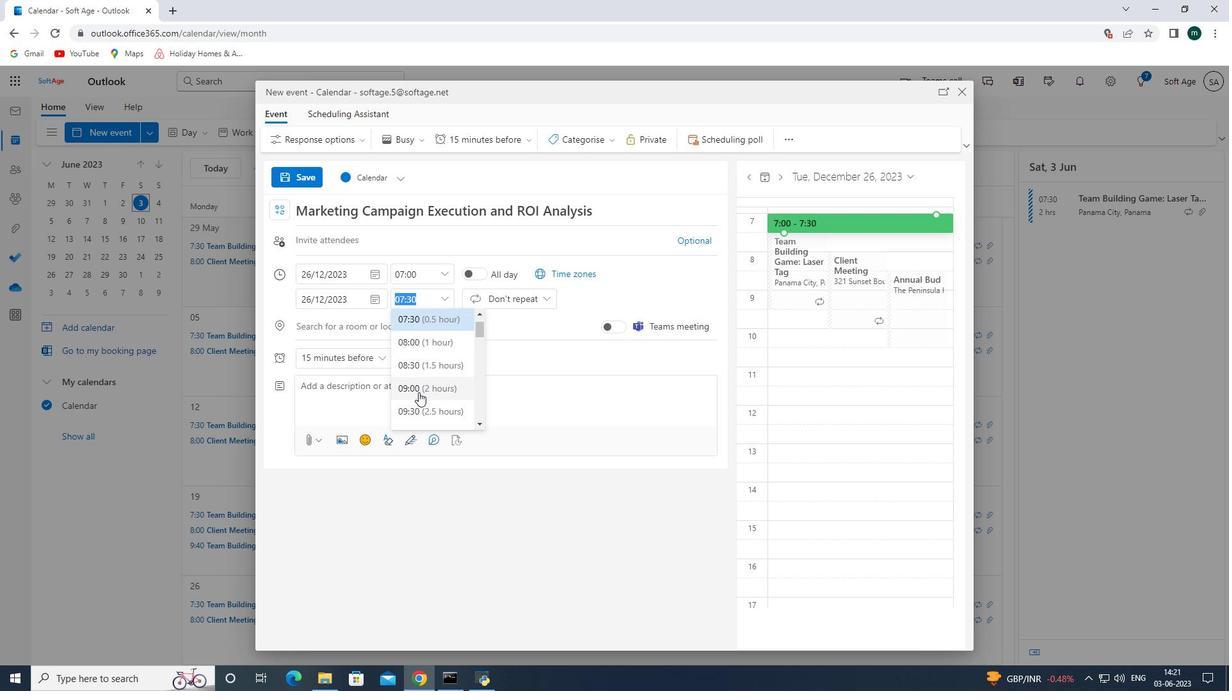 
Action: Mouse moved to (369, 402)
Screenshot: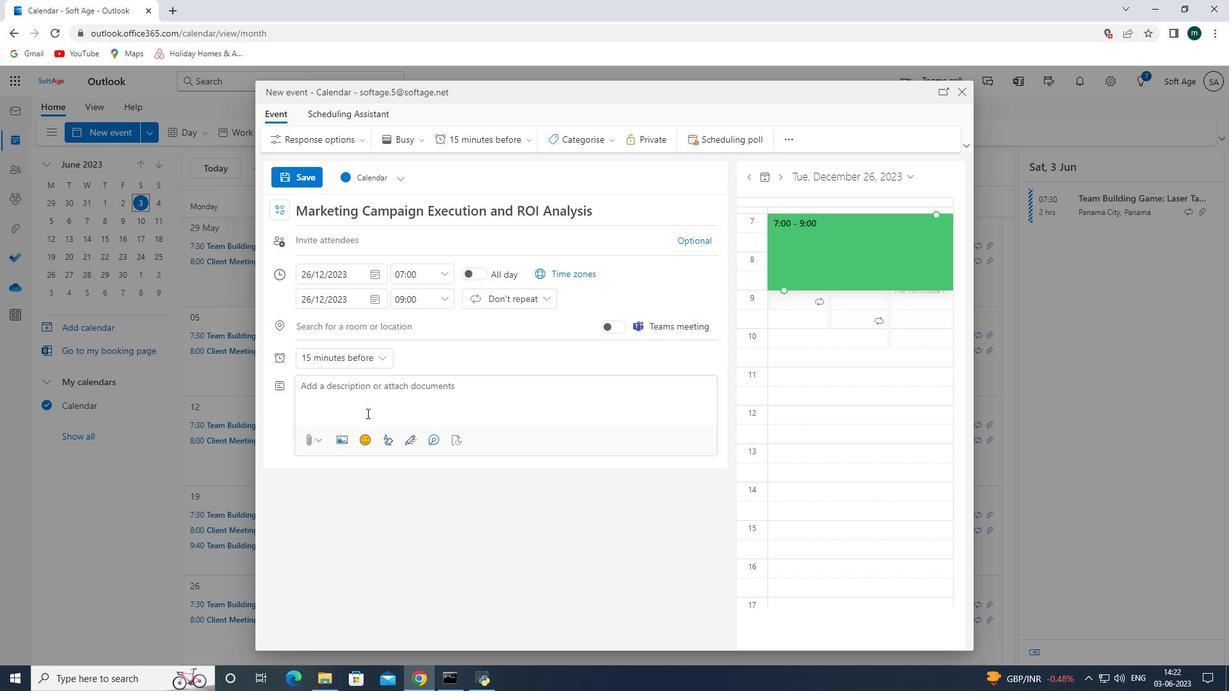 
Action: Mouse pressed left at (369, 402)
Screenshot: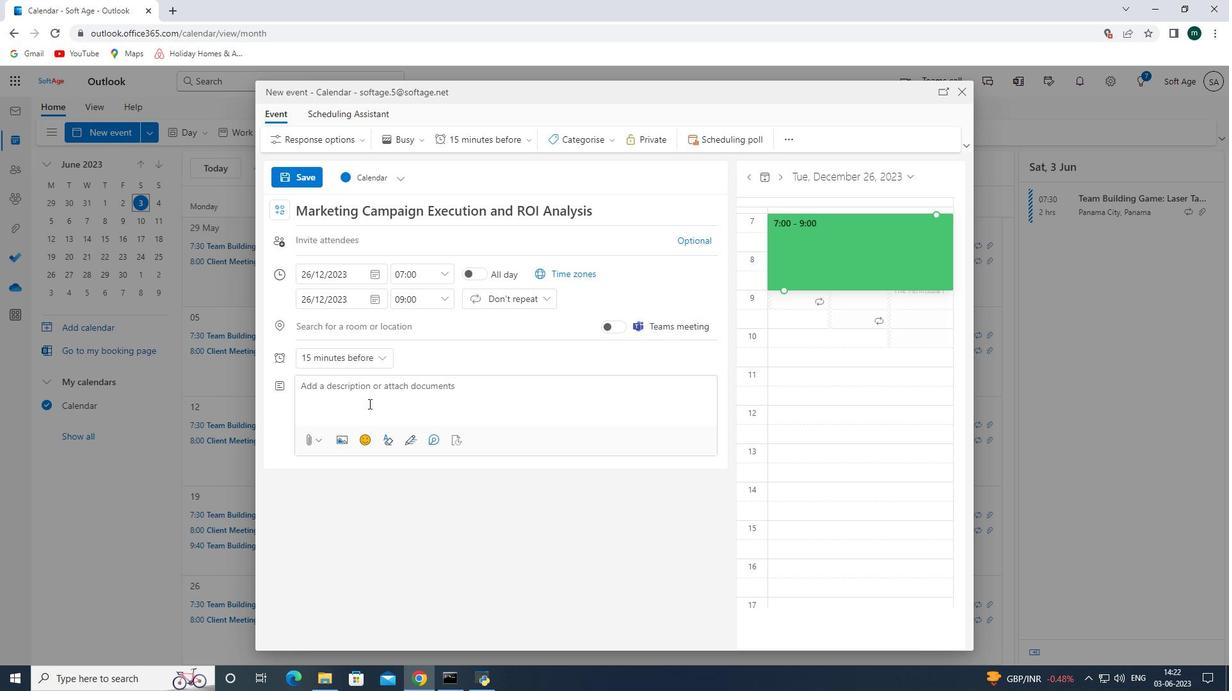 
Action: Mouse moved to (897, 235)
Screenshot: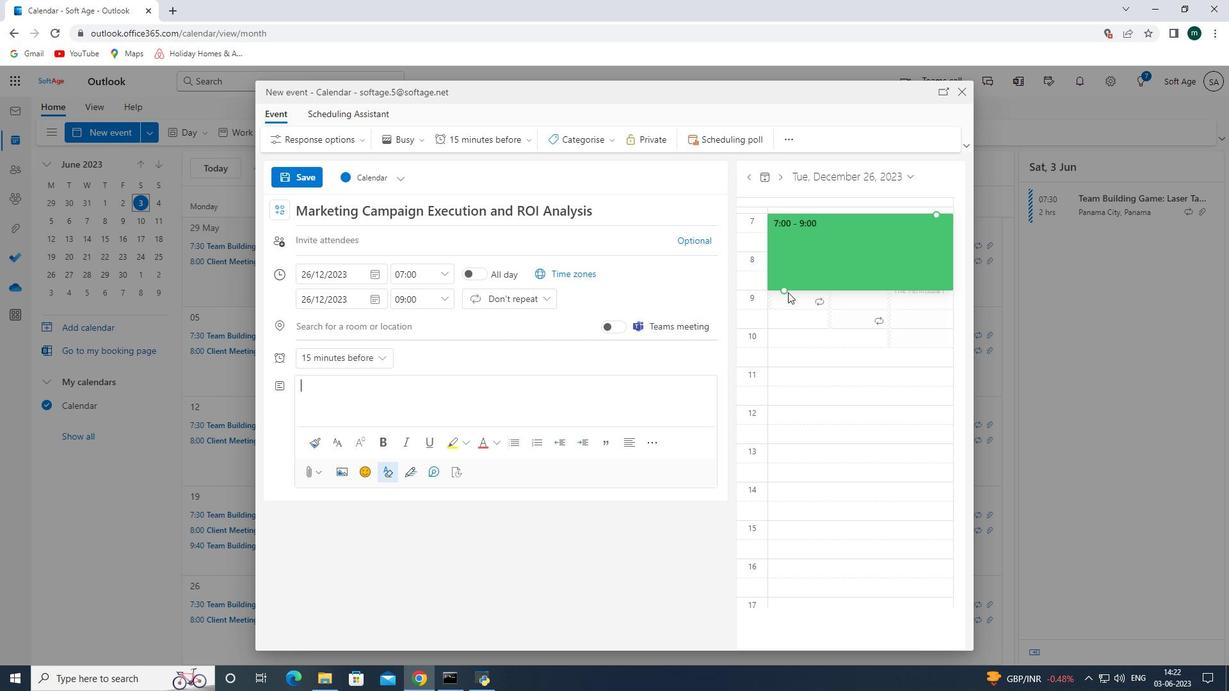 
Action: Key pressed <Key.shift><Key.shift><Key.shift><Key.shift><Key.shift><Key.shift><Key.shift><Key.shift><Key.shift><Key.shift><Key.shift><Key.shift><Key.shift><Key.shift><Key.shift><Key.shift><Key.shift><Key.shift><Key.shift><Key.shift><Key.shift><Key.shift>The<Key.space>sales<Key.space>team<Key.space>reviews<Key.space>individual<Key.space>and<Key.space>collective<Key.space>sales<Key.space>performance<Key.space>against<Key.space>set<Key.space>targes<Key.space><Key.backspace><Key.backspace><Key.backspace>es<Key.backspace>ts<Key.space>and<Key.space>key<Key.space>performance<Key.space>indicators<Key.space><Key.shift>(<Key.shift>K<Key.shift>PIs<Key.shift_r><Key.shift_r><Key.shift_r><Key.shift_r><Key.shift_r>)<Key.space><Key.backspace>.<Key.space><Key.shift>They<Key.space>analyze<Key.space>sales<Key.space>metrics,<Key.space>revenue<Key.space>figi<Key.backspace>uresd<Key.backspace><Key.space><Key.backspace>,<Key.space>conversion<Key.space>re<Key.backspace>ates,<Key.space><Key.shift><Key.shift><Key.shift><Key.shift><Key.shift><Key.shift><Key.shift><Key.shift>am<Key.backspace>nd<Key.space>other<Key.space>releant<Key.space><Key.shift>Data<Key.space>t<Key.backspace><Key.backspace><Key.backspace><Key.backspace><Key.backspace><Key.backspace>data<Key.space>to<Key.space>eve<Key.backspace>aluate<Key.space><Key.shift>Pro<Key.backspace><Key.backspace><Key.backspace>progress<Key.space>and<Key.space>identify<Key.space>areas<Key.space>for<Key.space>improvement.<Key.space><Key.shift><Key.shift><Key.shift>Thiss<Key.backspace><Key.space><Key.space><Key.backspace><Key.backspace><Key.space>performance<Key.space><Key.shift>Re<Key.backspace><Key.backspace>review<Key.space><Key.shift><Key.shift><Key.shift><Key.shift><Key.shift><Key.shift><Key.shift><Key.shift><Key.shift><Key.shift><Key.shift><Key.shift><Key.shift><Key.shift><Key.shift><Key.shift><Key.shift><Key.shift><Key.shift><Key.shift><Key.shift><Key.shift><Key.shift><Key.shift><Key.shift><Key.shift><Key.shift><Key.shift><Key.shift><Key.shift><Key.shift><Key.shift><Key.shift><Key.shift><Key.shift><Key.shift><Key.shift>Help<Key.backspace><Key.backspace><Key.backspace><Key.backspace>helps<Key.space>identify<Key.space>successful<Key.space>strategies<Key.space>and<Key.space>areas<Key.space>that<Key.space>require<Key.space>adjustment<Key.space>or<Key.space>additional<Key.space>support.<Key.space>
Screenshot: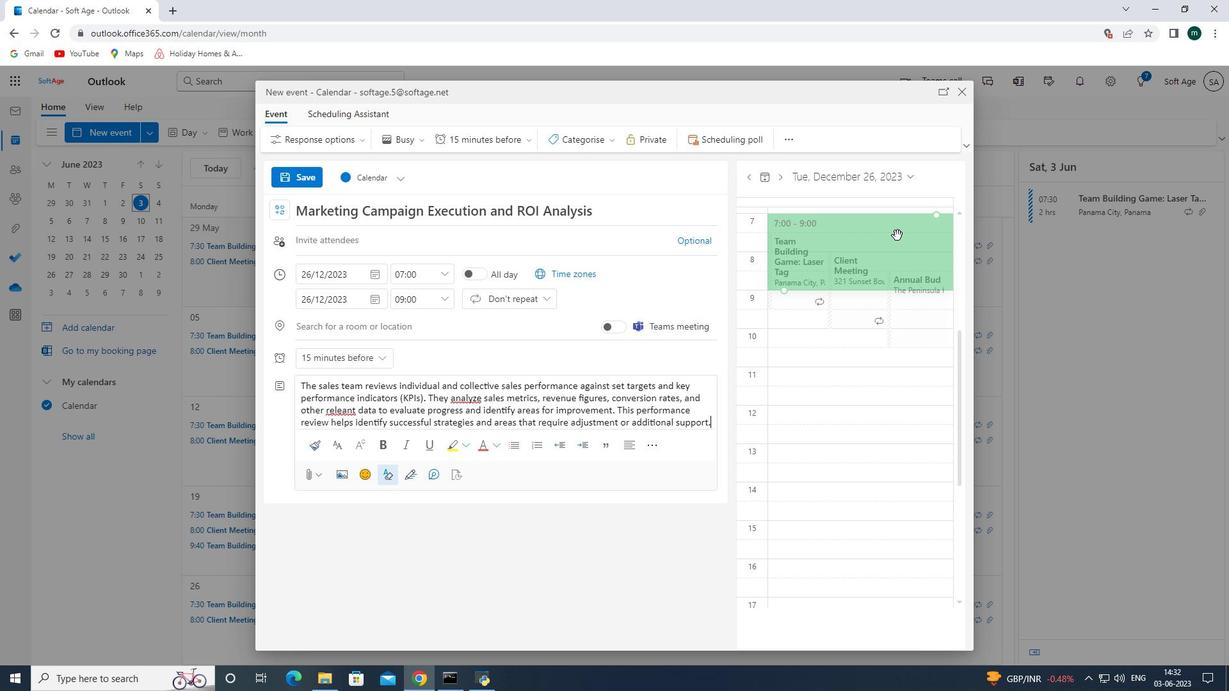 
Action: Mouse moved to (604, 142)
Screenshot: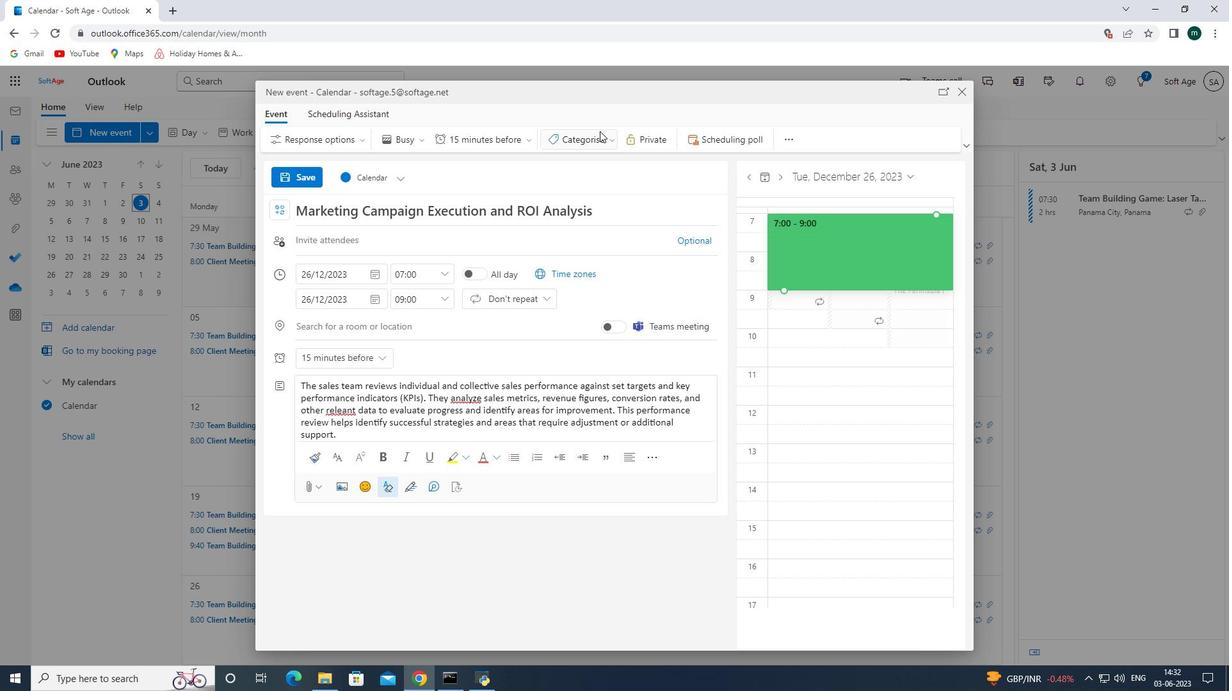 
Action: Mouse pressed left at (604, 142)
Screenshot: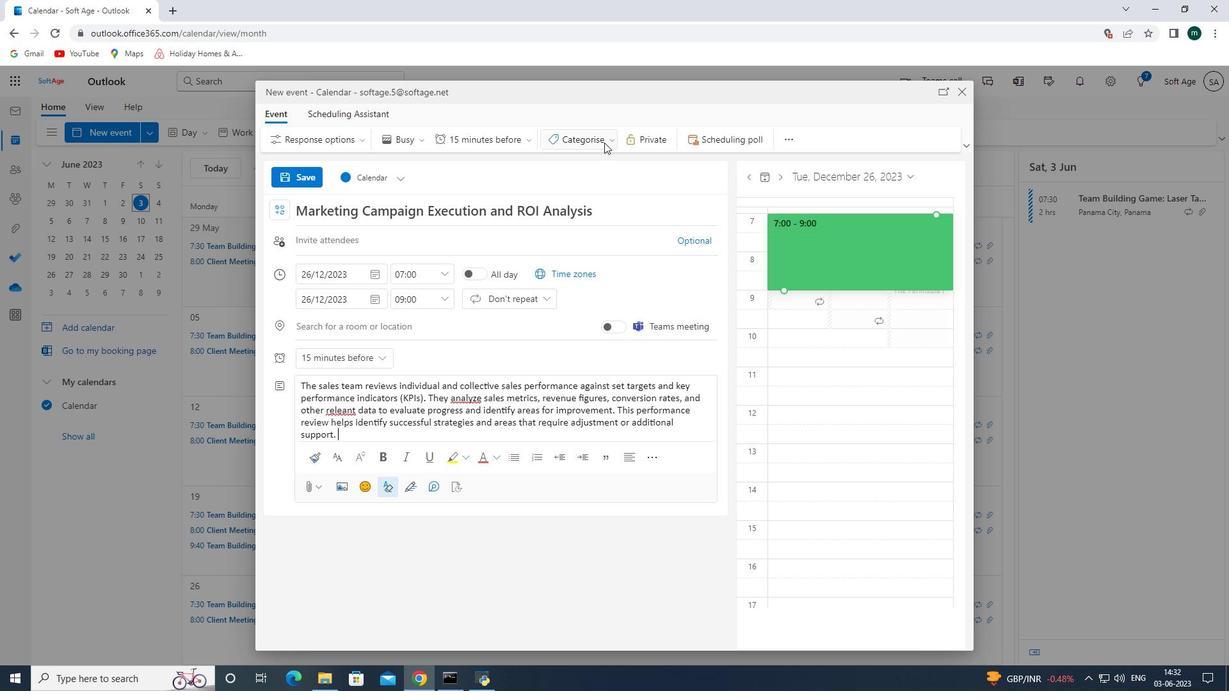 
Action: Mouse moved to (598, 202)
Screenshot: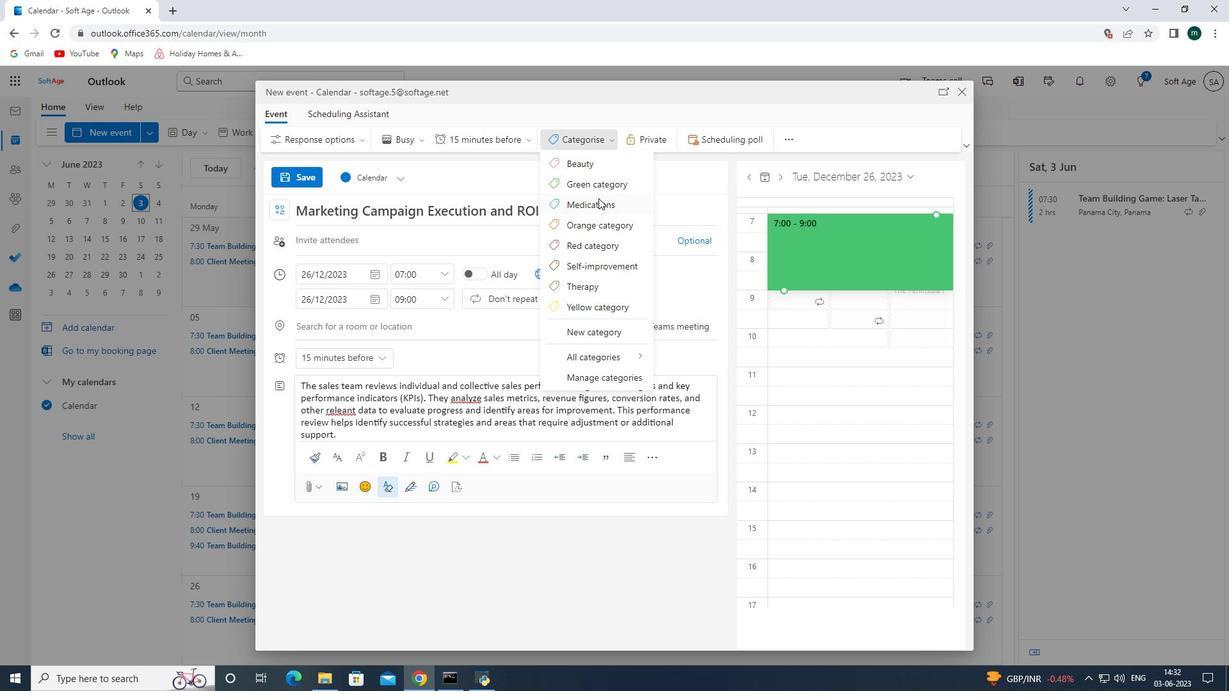 
Action: Mouse pressed left at (598, 202)
Screenshot: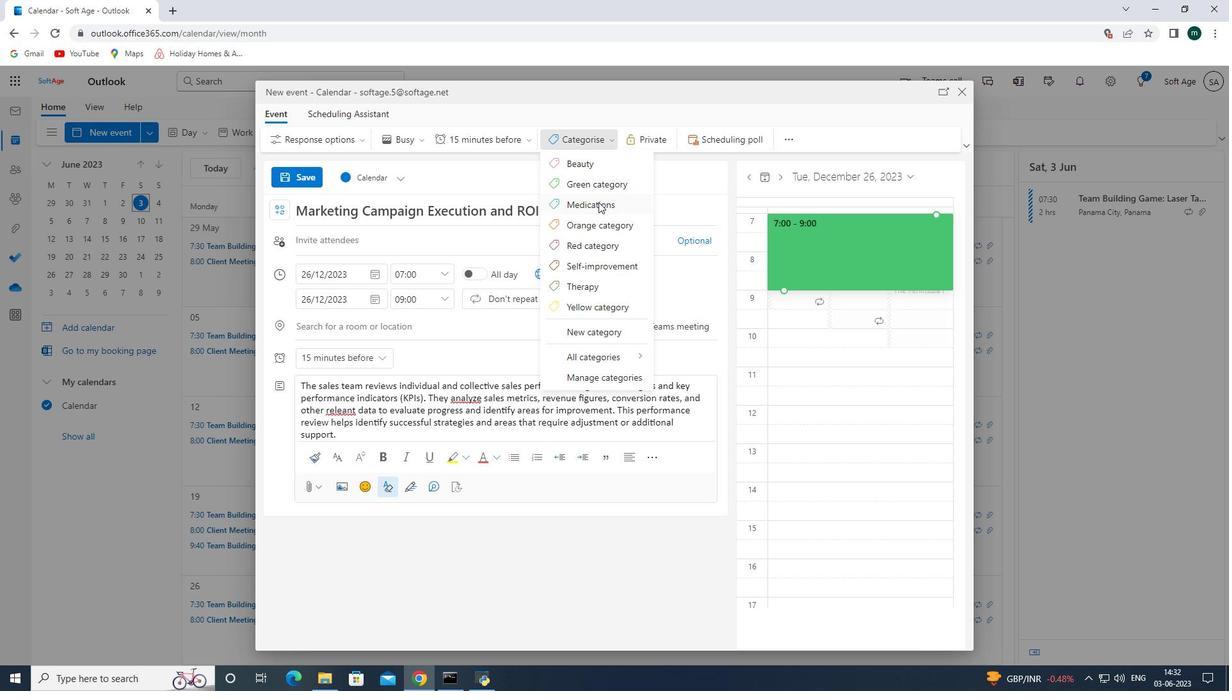 
Action: Mouse moved to (405, 325)
Screenshot: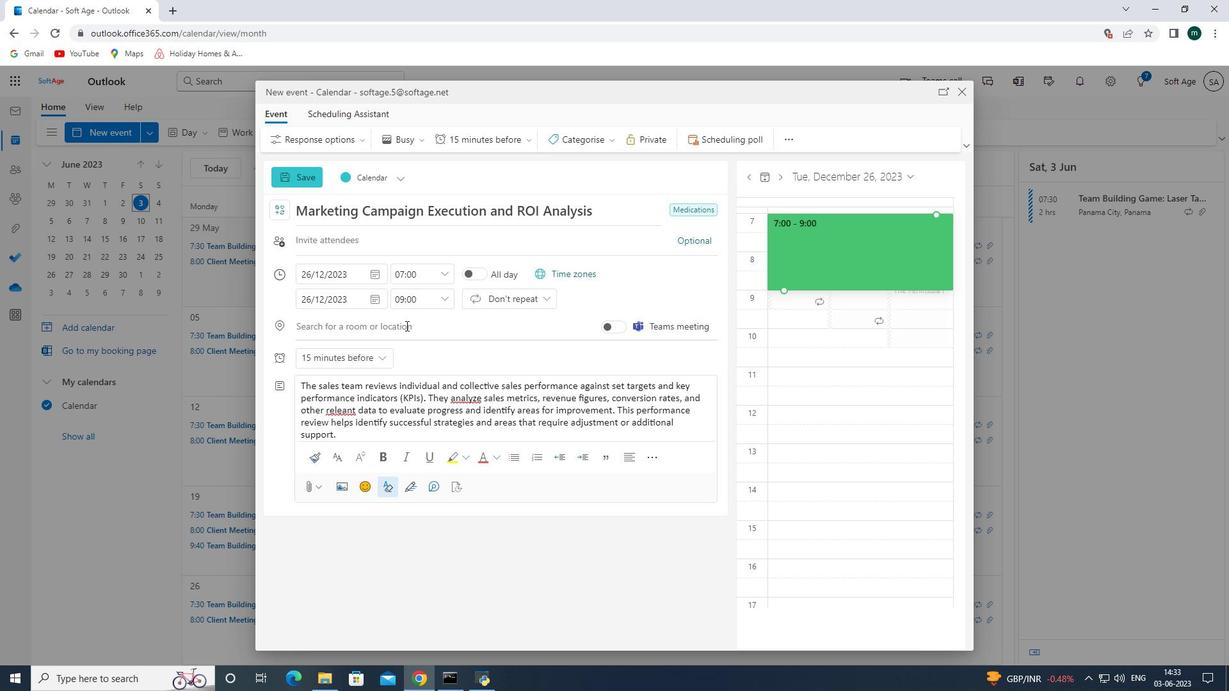 
Action: Mouse pressed left at (405, 325)
Screenshot: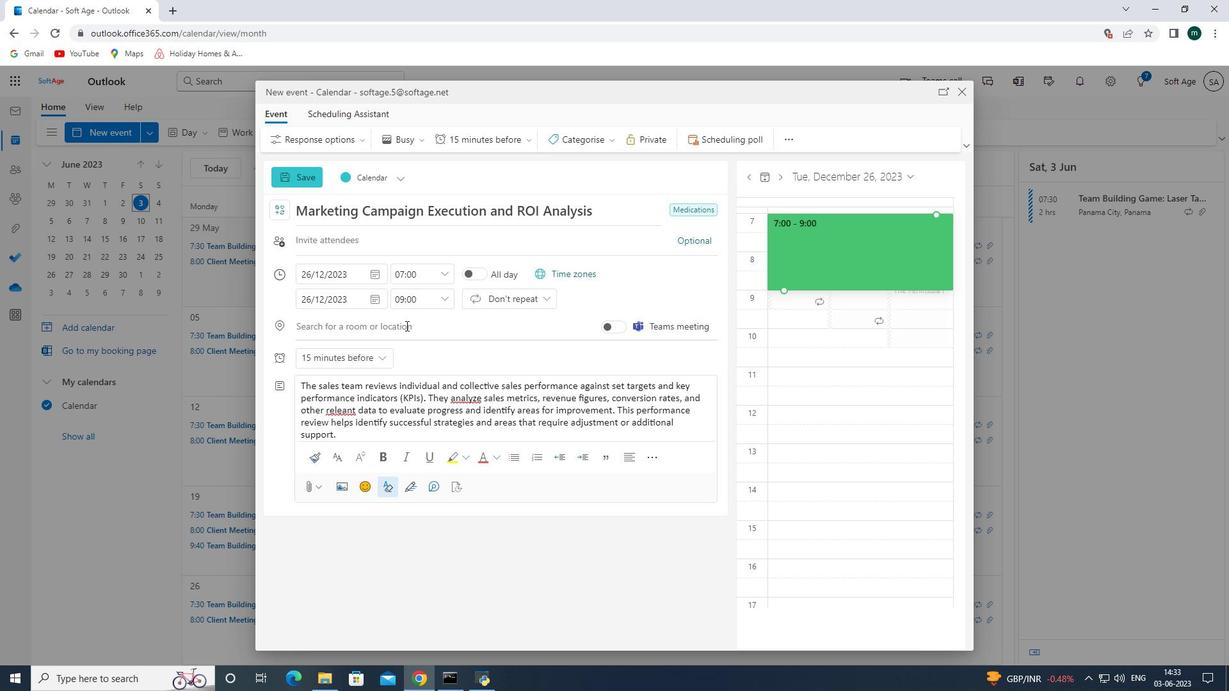 
Action: Mouse moved to (420, 322)
Screenshot: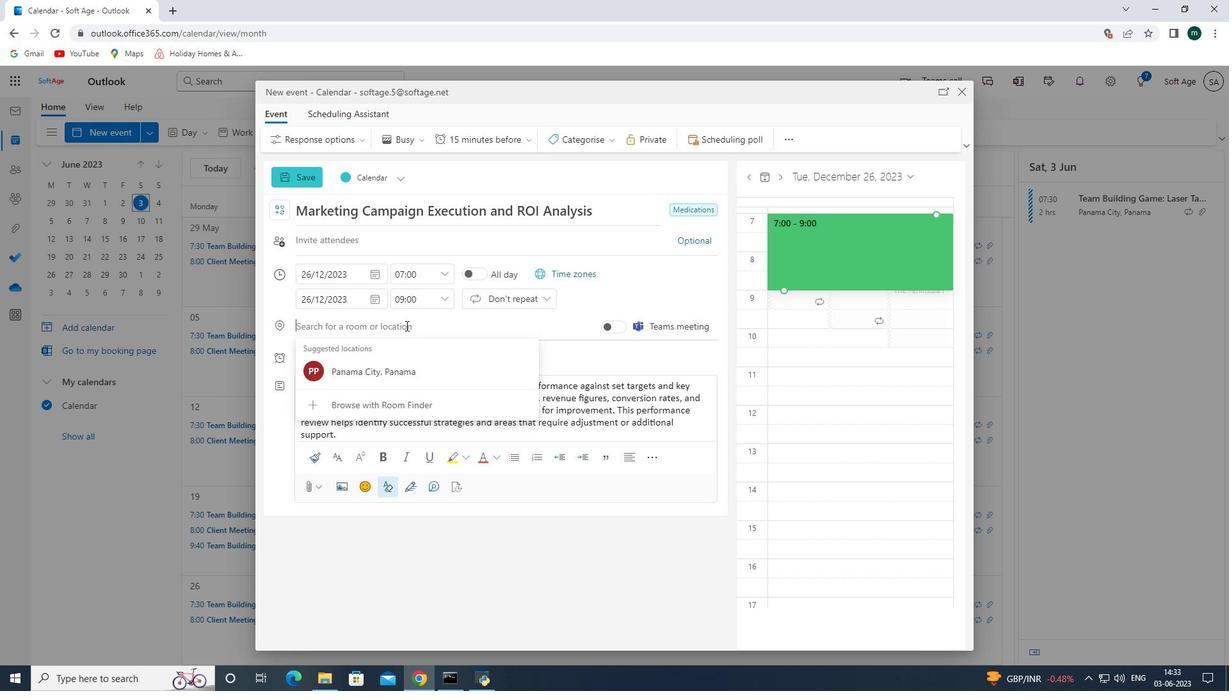 
Action: Key pressed <Key.home><Key.up><Key.page_up><Key.home><Key.num_lock>789<Key.space>rua<Key.space><Key.backspace><Key.backspace><Key.backspace><Key.backspace><Key.shift><Key.shift><Key.shift><Key.shift><Key.shift><Key.shift>S<Key.backspace>Rua<Key.space><Key.shift>Santa<Key.space><Key.shift>Catarina,<Key.space><Key.shift>Porto<Key.shift><Key.shift><Key.shift><Key.shift><Key.shift><Key.shift><Key.shift><Key.shift><Key.shift><Key.shift><Key.shift><Key.shift><Key.shift><Key.shift><<Key.backspace>,<Key.space>portugan<Key.backspace>l,<Key.space>
Screenshot: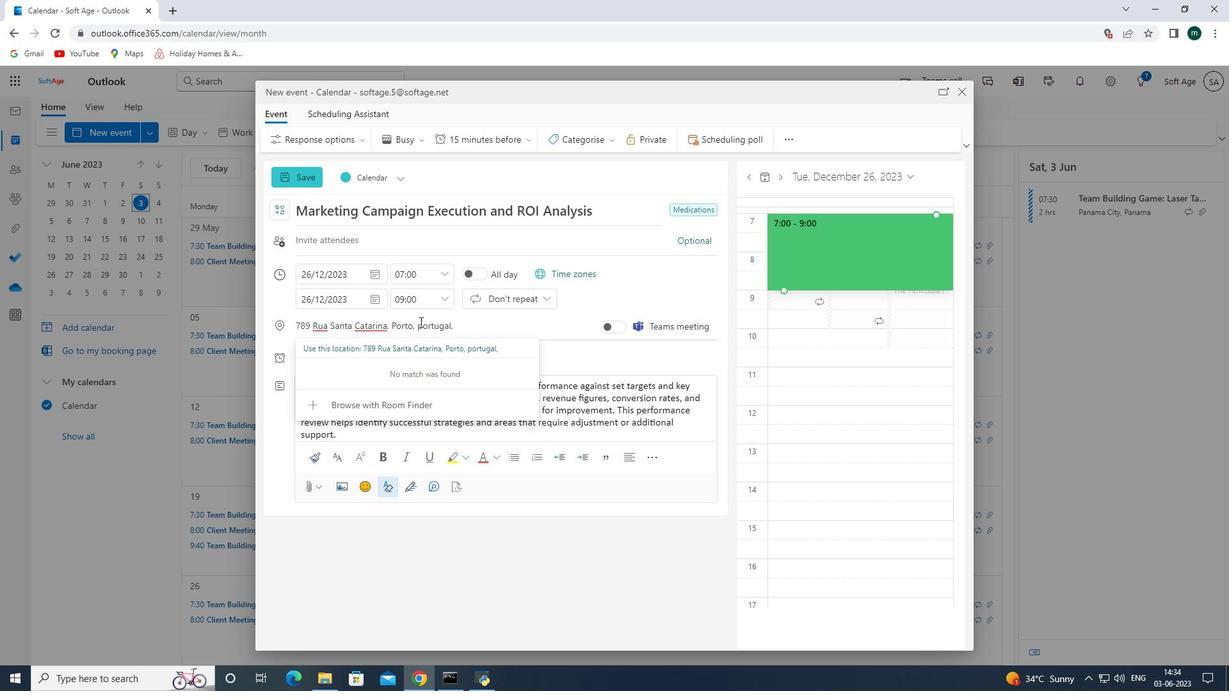 
Action: Mouse moved to (616, 348)
Screenshot: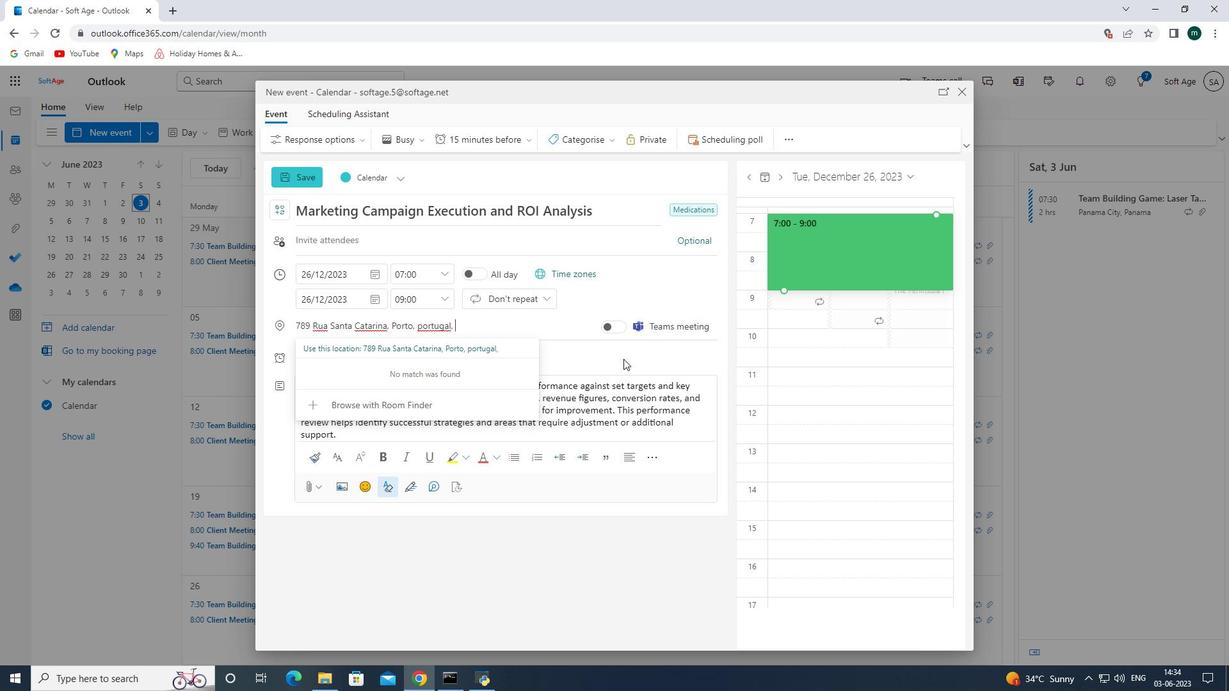 
Action: Mouse pressed left at (623, 359)
Screenshot: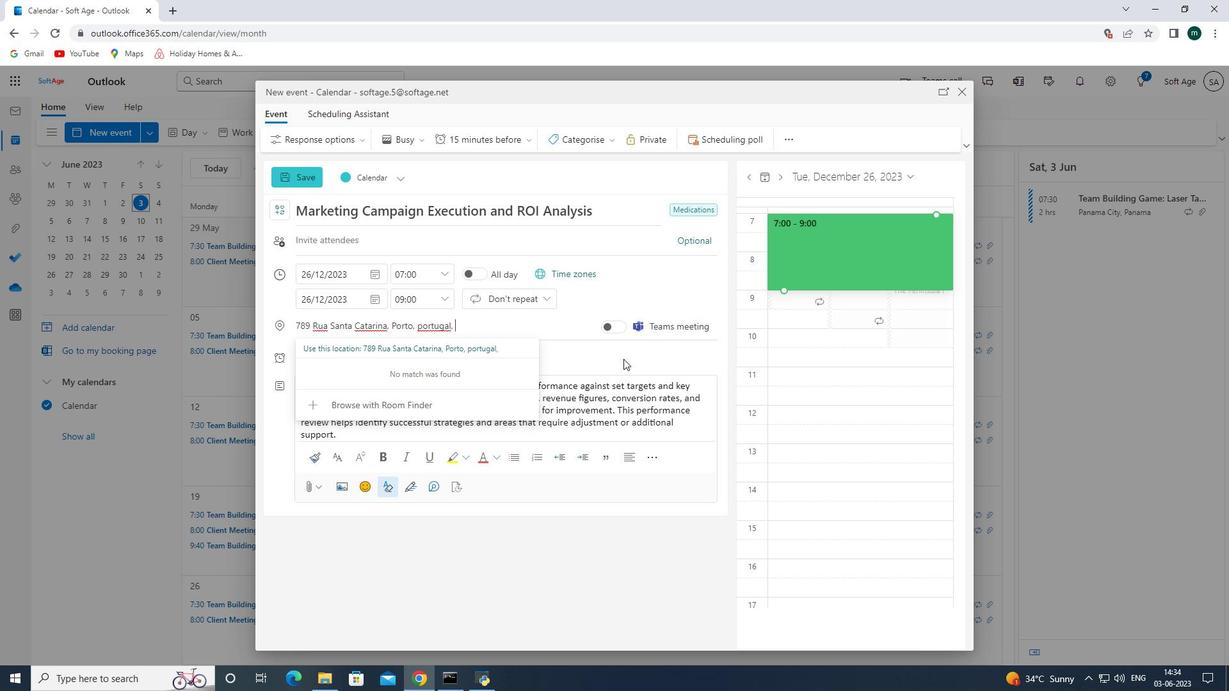 
Action: Mouse moved to (366, 238)
Screenshot: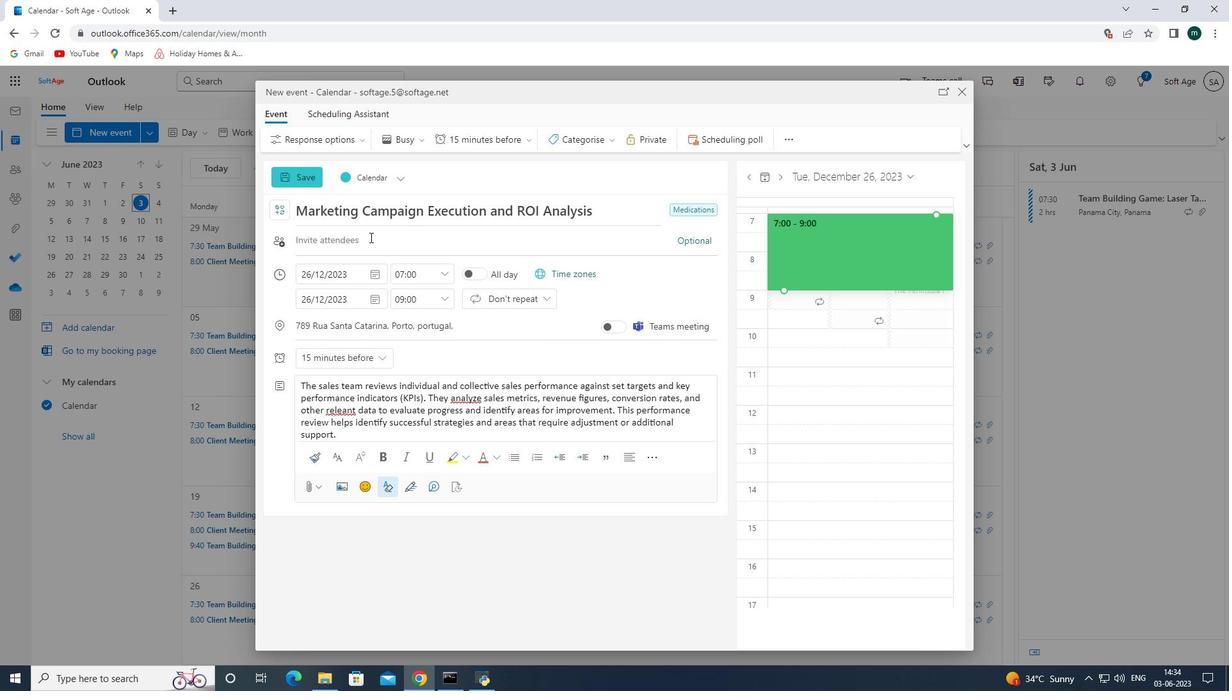 
Action: Mouse pressed left at (366, 238)
Screenshot: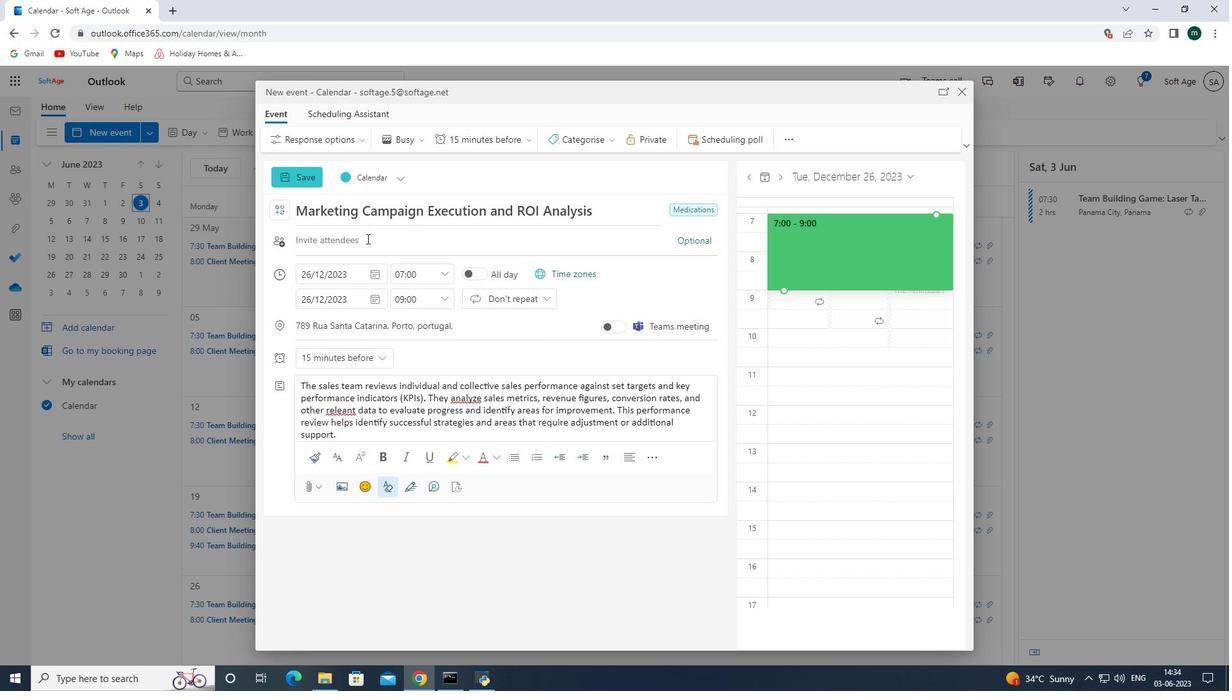 
Action: Mouse moved to (400, 240)
Screenshot: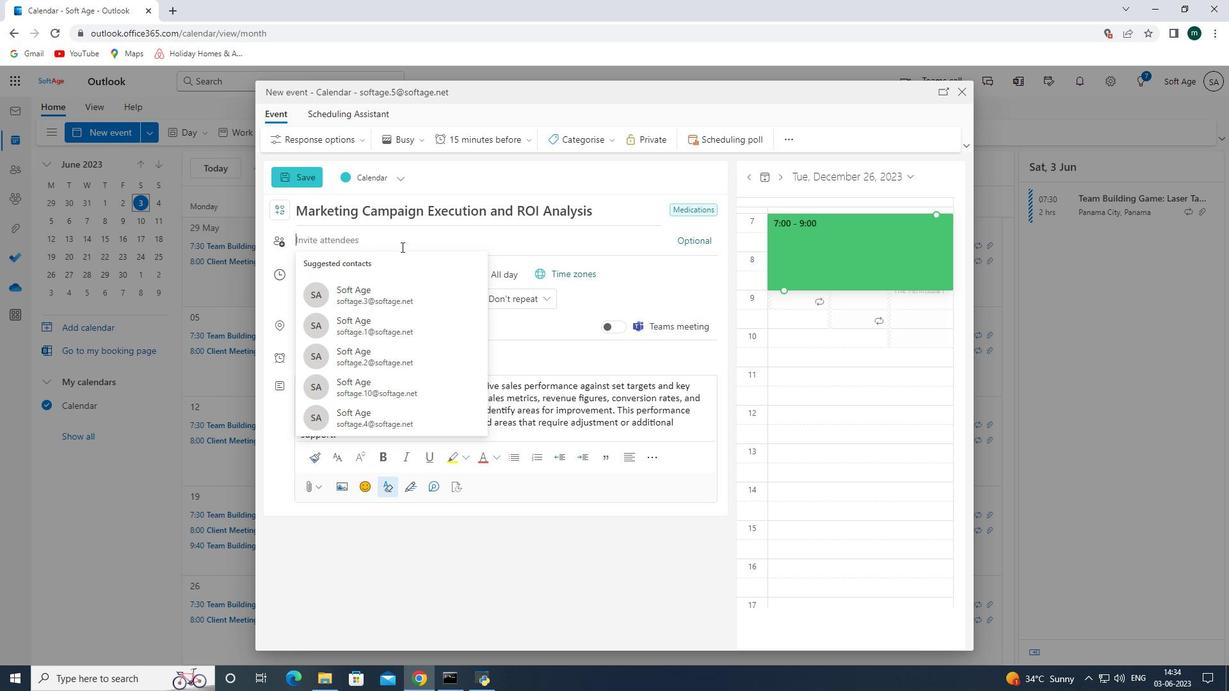 
Action: Key pressed <Key.shift>Softage.8<Key.shift><Key.shift><Key.shift><Key.shift>@<Key.enter><Key.shift><Key.shift><Key.shift><Key.shift><Key.shift><Key.shift><Key.shift><Key.shift><Key.shift>Softage.9<Key.shift><Key.shift><Key.shift><Key.shift><Key.shift><Key.shift><Key.shift><Key.shift><Key.shift><Key.shift><Key.shift><Key.shift><Key.shift><Key.shift><Key.shift><Key.shift><Key.shift>@<Key.enter>
Screenshot: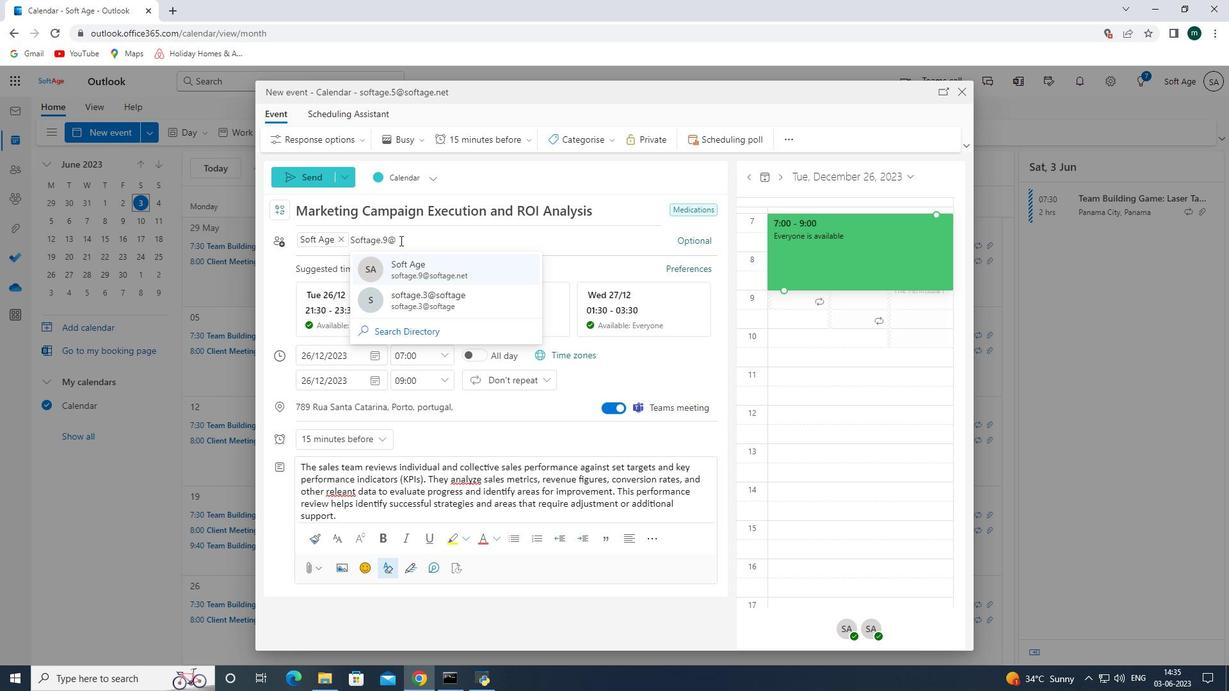 
Action: Mouse moved to (296, 178)
Screenshot: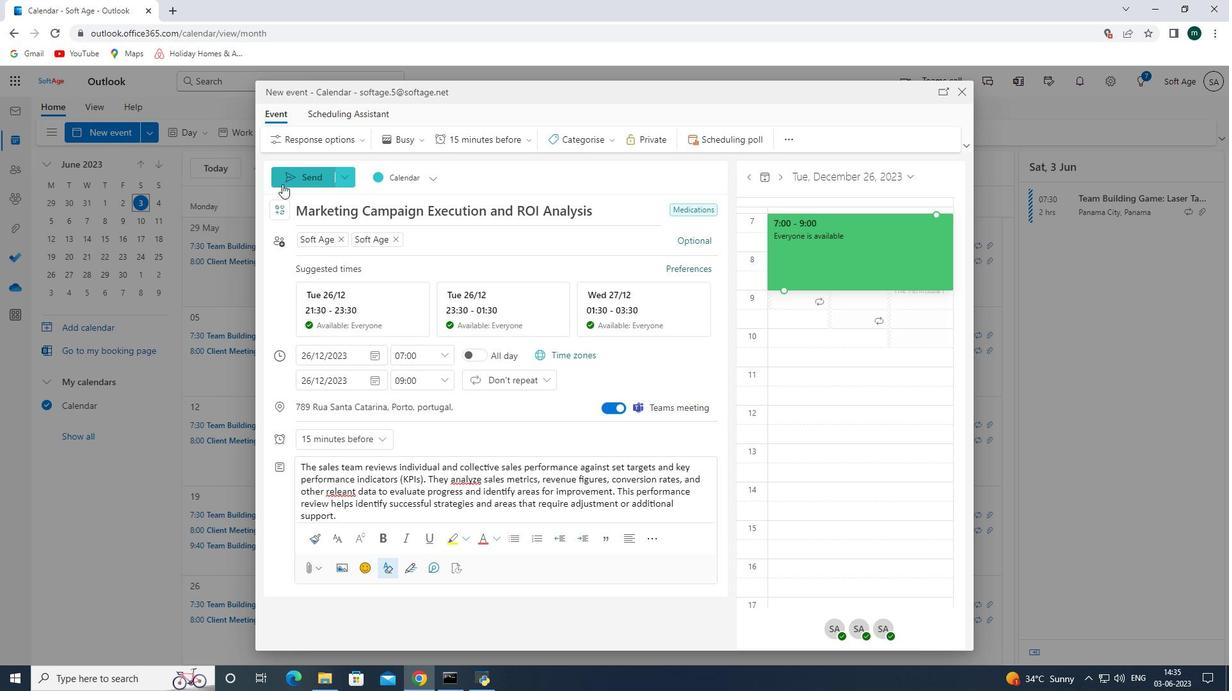 
Action: Mouse pressed left at (296, 178)
Screenshot: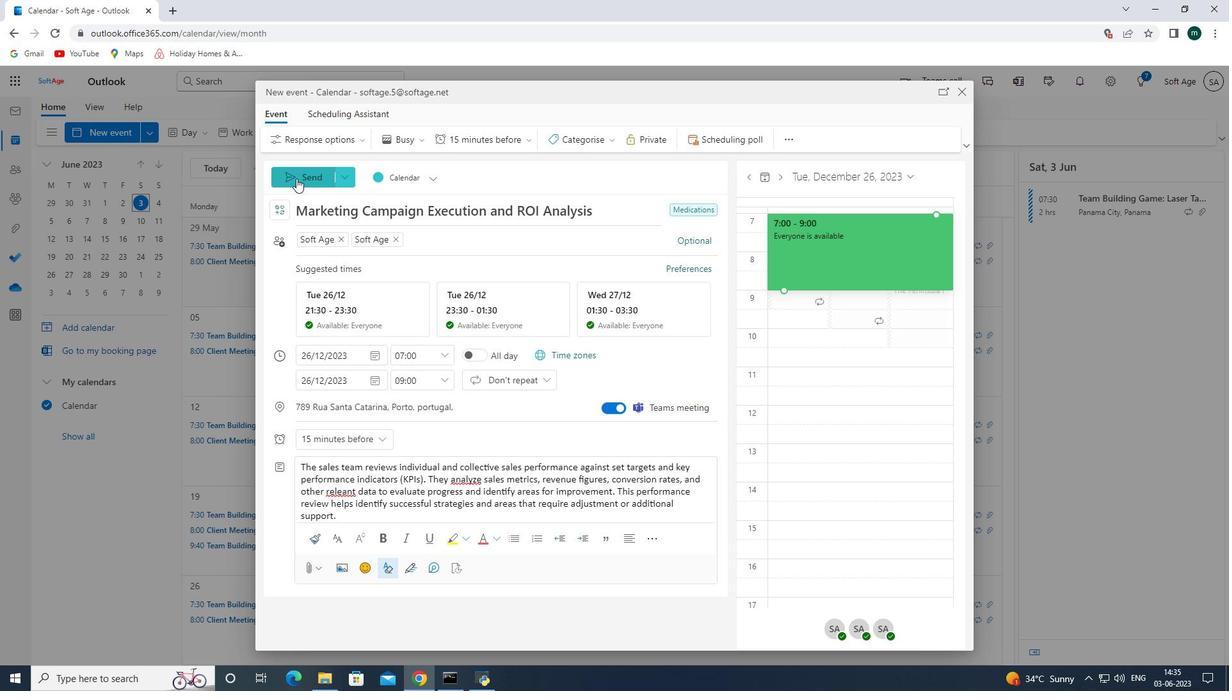 
Action: Mouse moved to (373, 271)
Screenshot: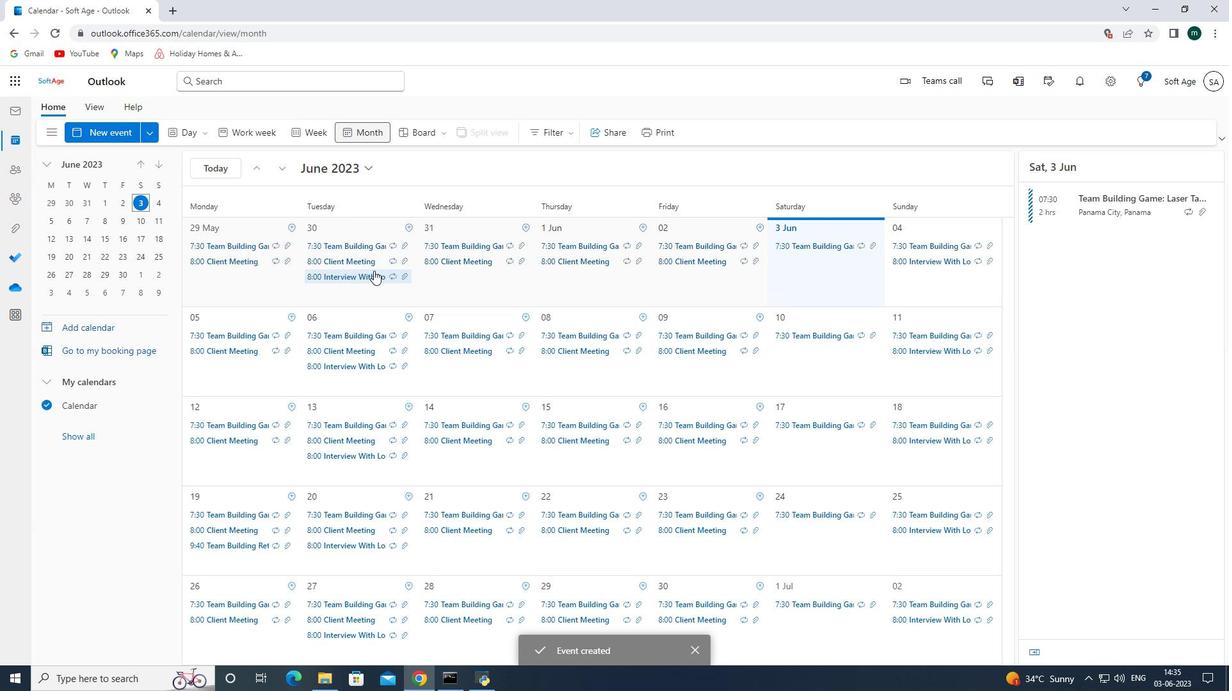 
